 Task: Use Google Earth to explore the Sydney Tower Eye and its surroundings.
Action: Key pressed <Key.shift><Key.shift><Key.shift>Sydeny<Key.backspace><Key.backspace><Key.backspace>ney<Key.space><Key.shift>Tower<Key.space><Key.shift>Eye<Key.space>in<Key.space><Key.shift>Ausralia<Key.space>
Screenshot: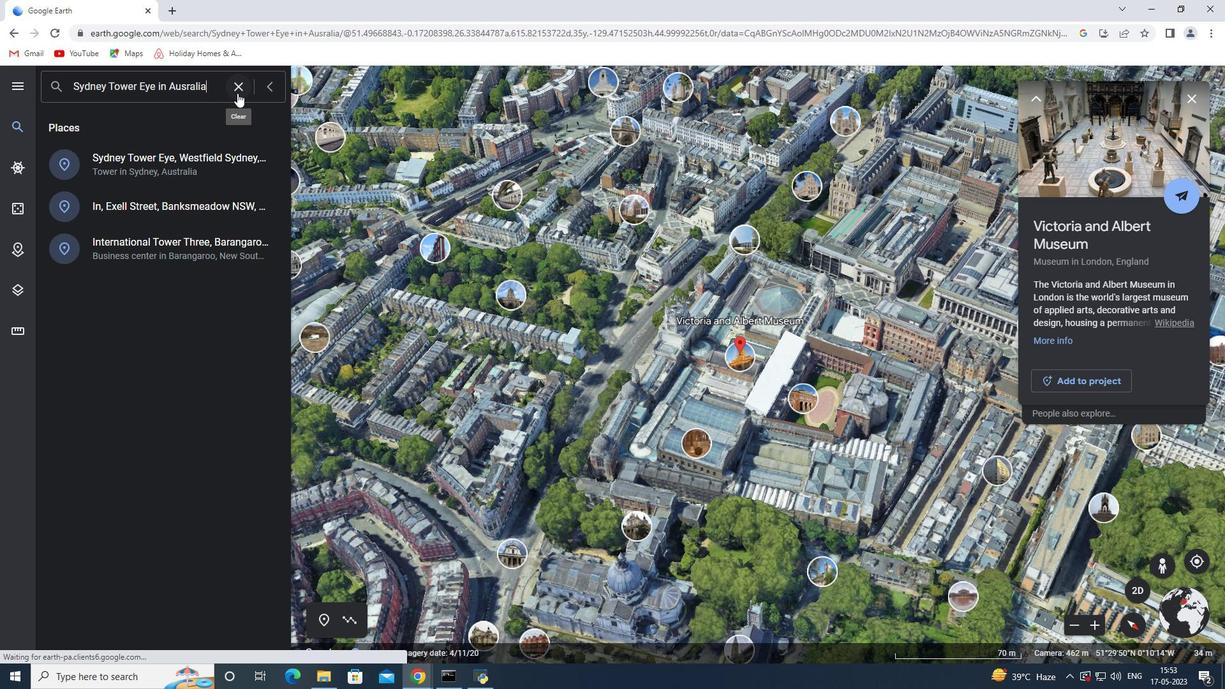 
Action: Mouse moved to (229, 162)
Screenshot: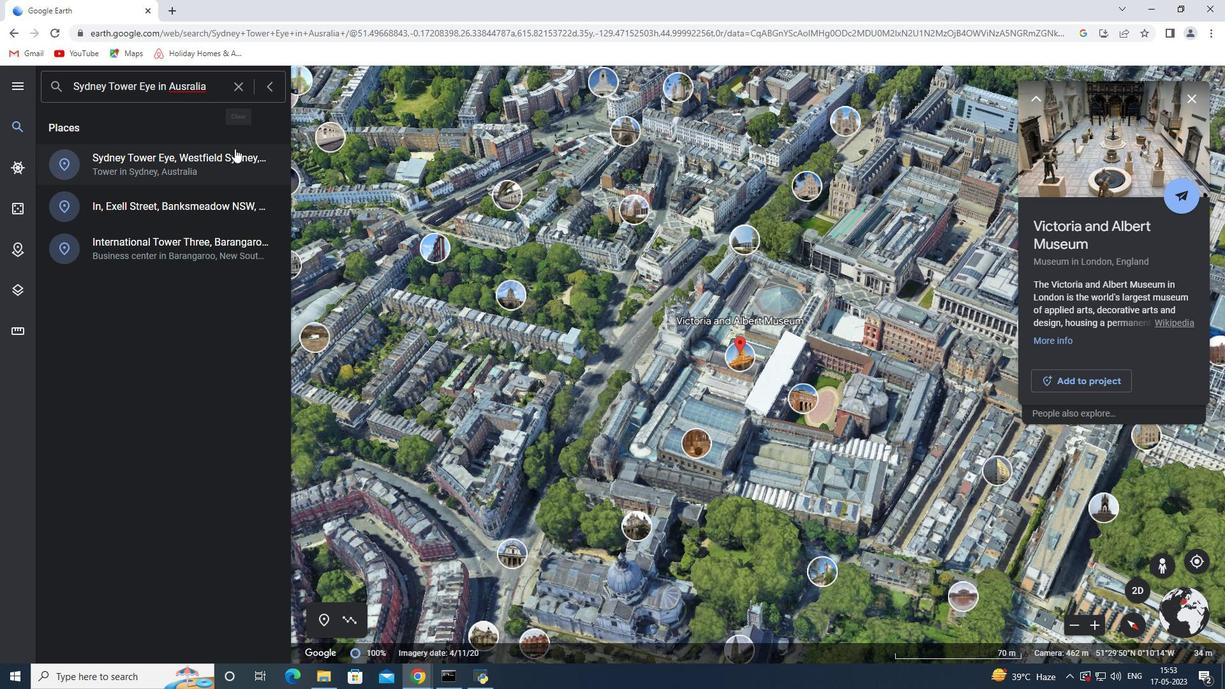 
Action: Mouse pressed left at (229, 162)
Screenshot: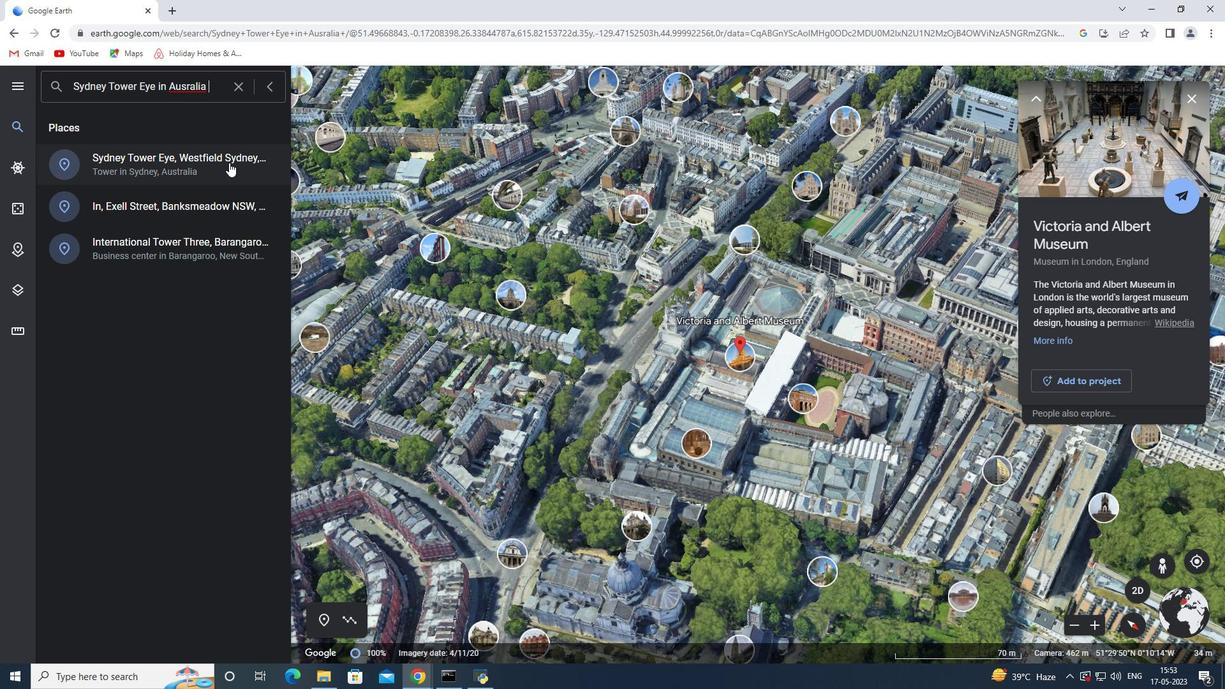 
Action: Mouse moved to (613, 282)
Screenshot: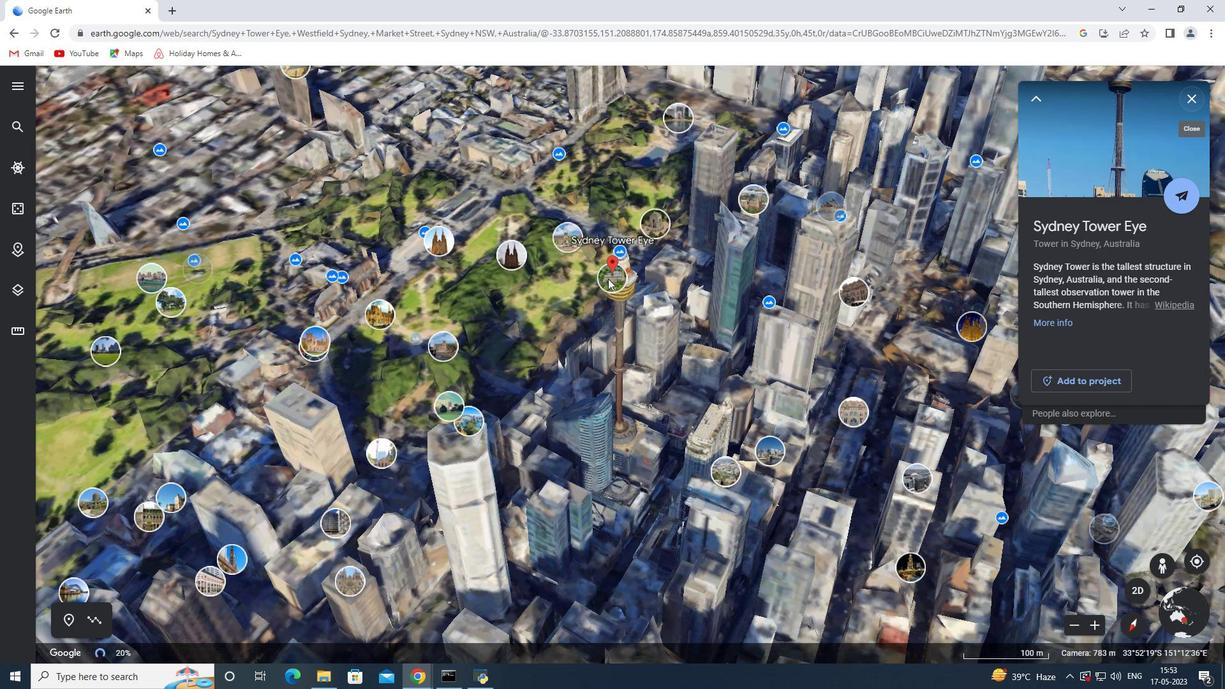 
Action: Mouse pressed left at (613, 282)
Screenshot: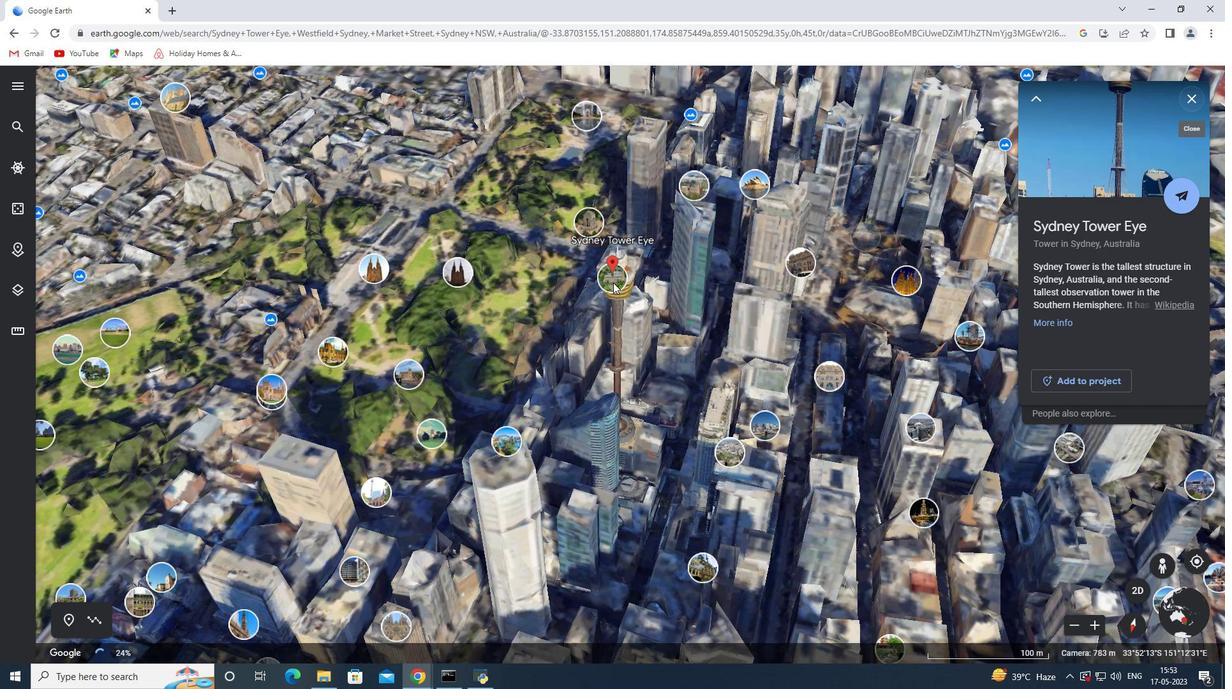 
Action: Mouse moved to (1183, 360)
Screenshot: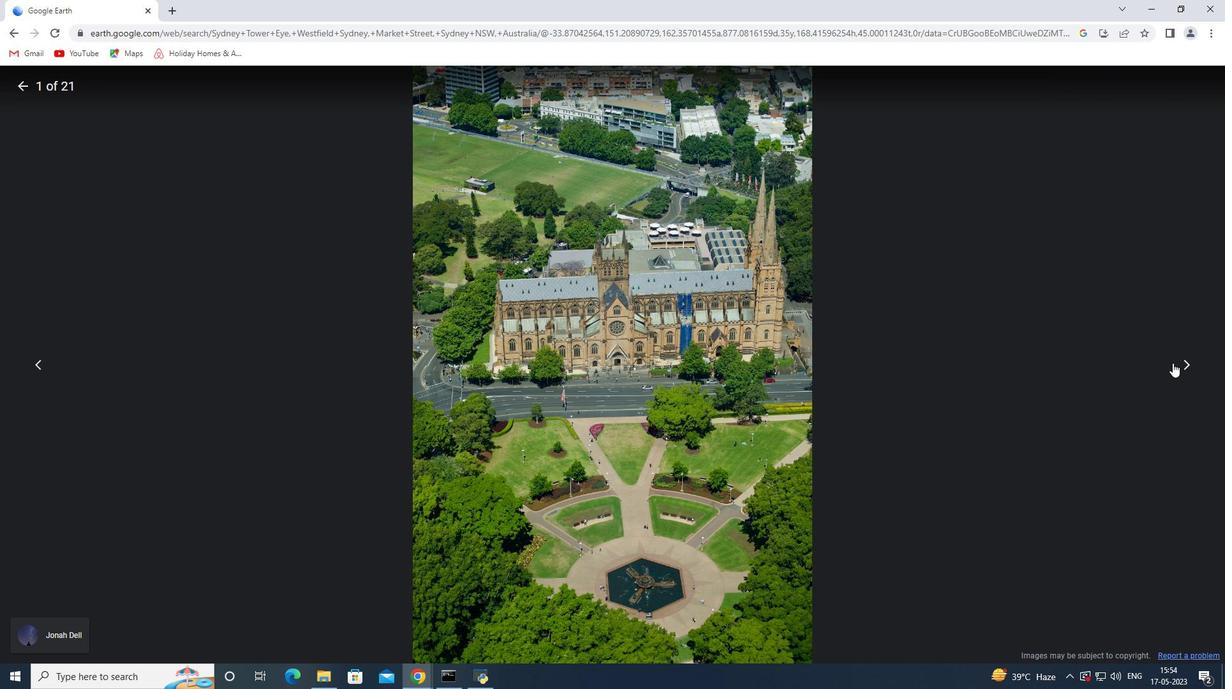 
Action: Mouse pressed left at (1183, 360)
Screenshot: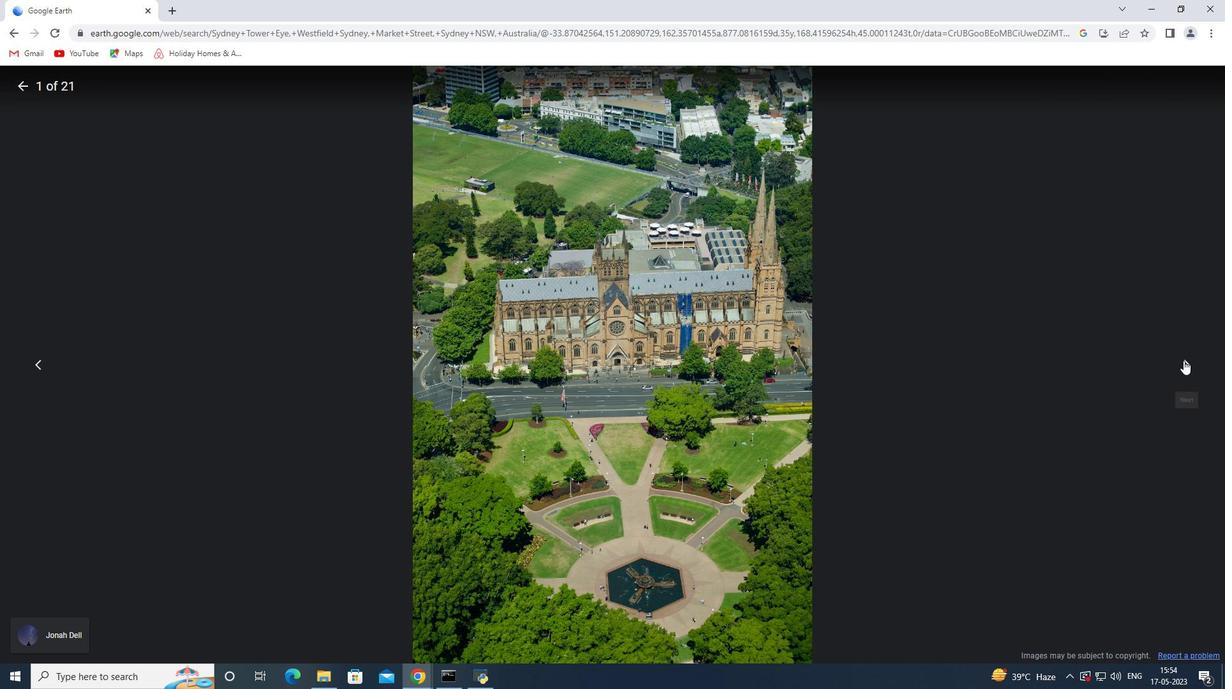 
Action: Mouse moved to (1180, 356)
Screenshot: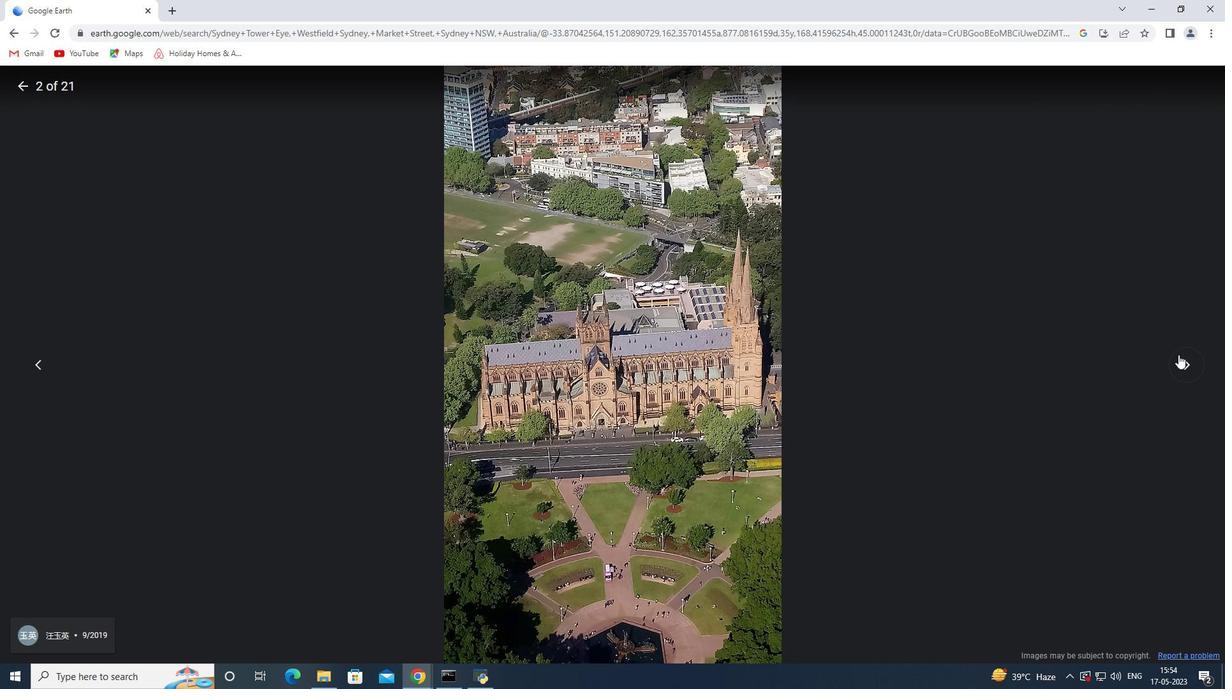 
Action: Mouse pressed left at (1180, 356)
Screenshot: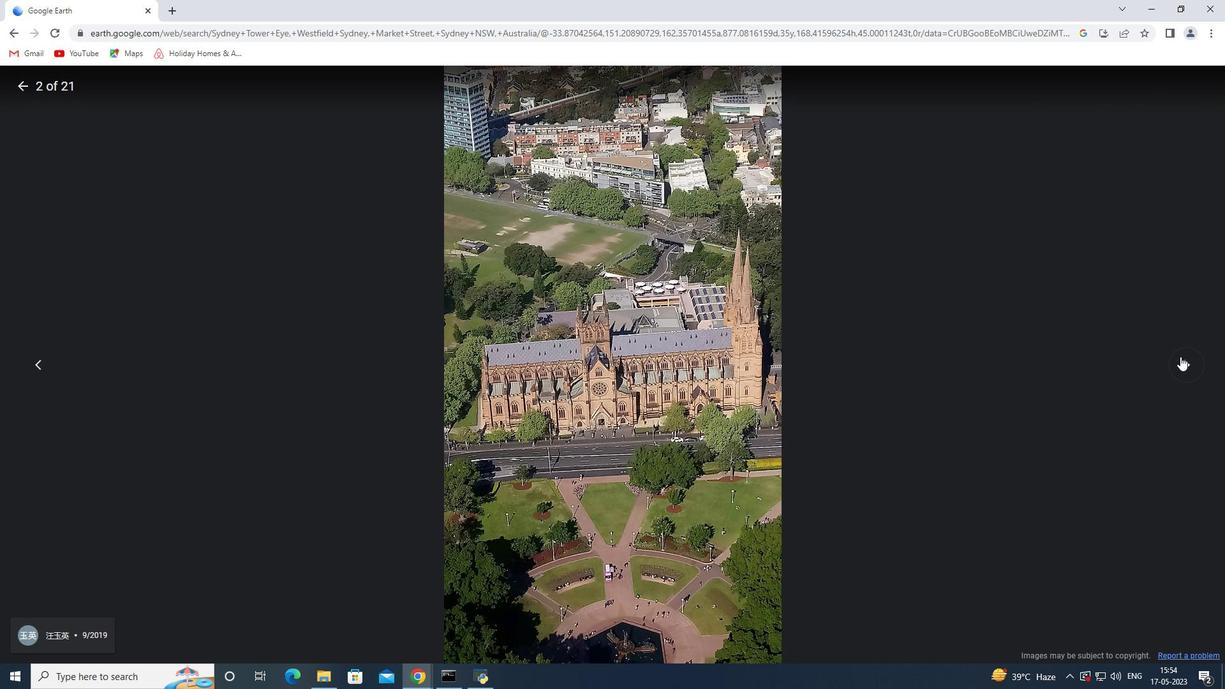 
Action: Mouse moved to (1195, 376)
Screenshot: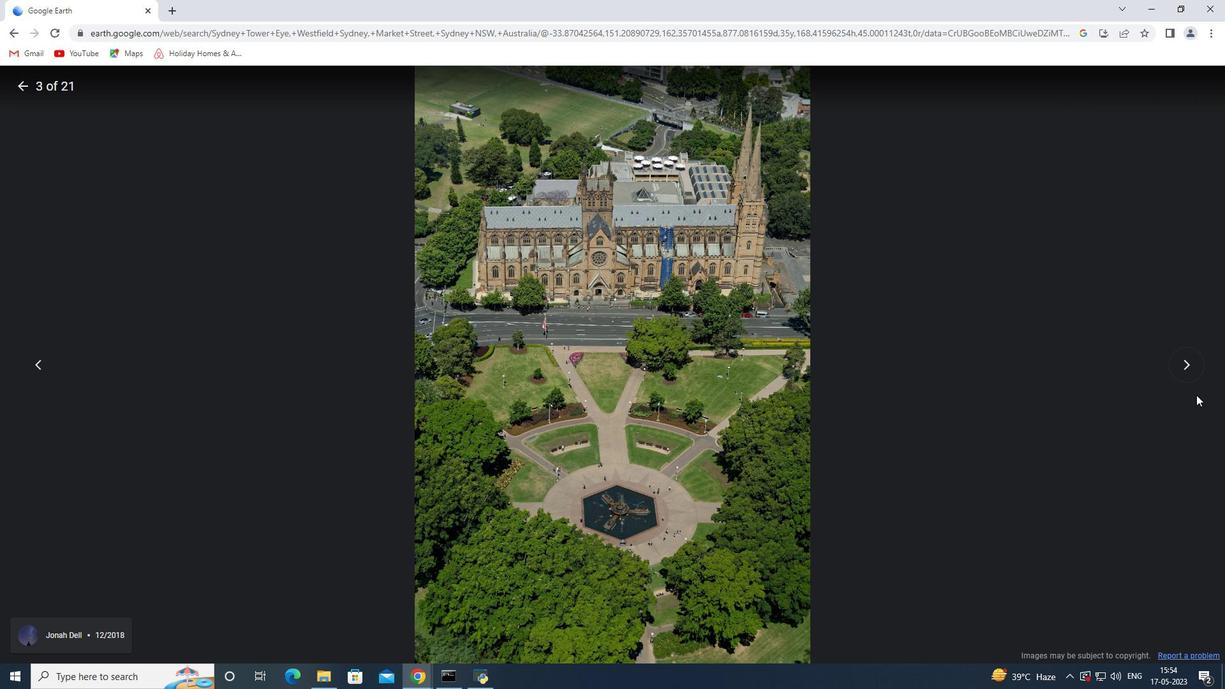 
Action: Mouse pressed left at (1195, 376)
Screenshot: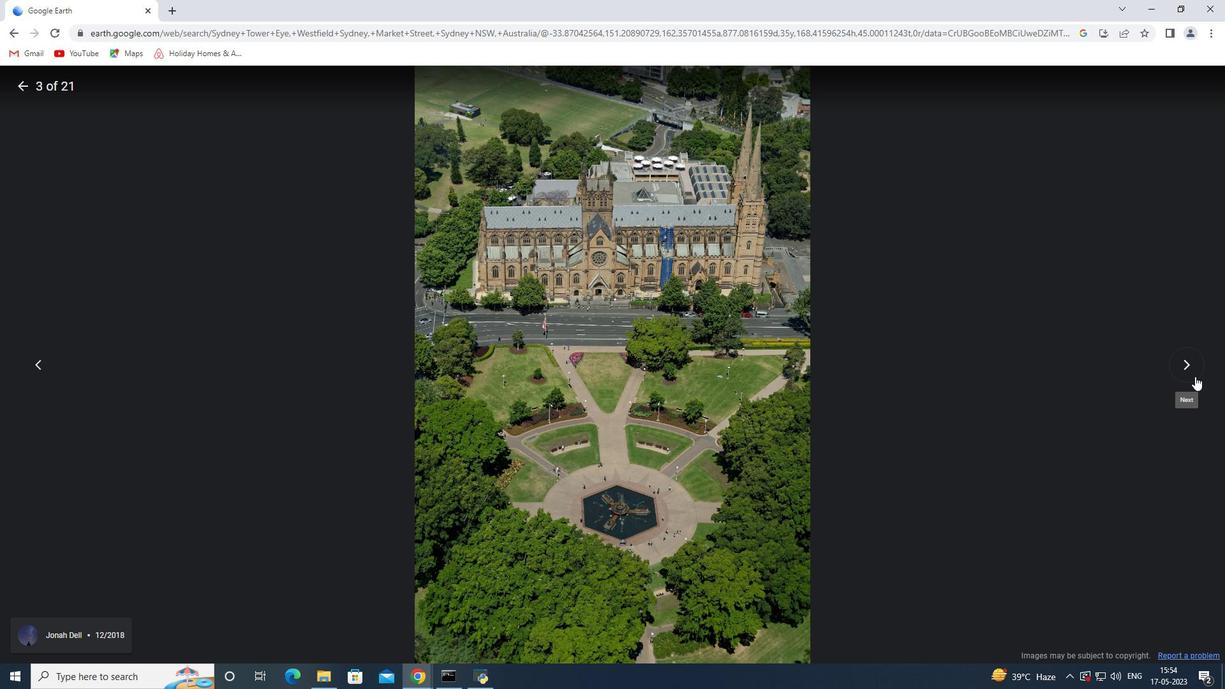 
Action: Mouse moved to (1190, 358)
Screenshot: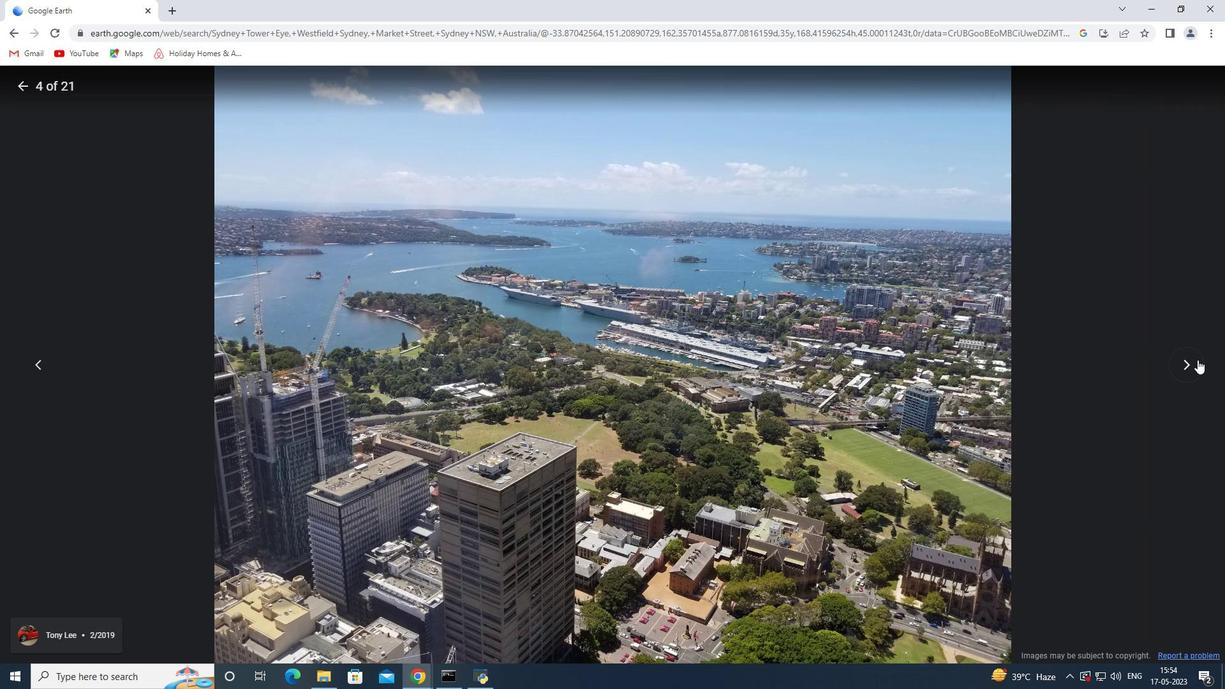 
Action: Mouse pressed left at (1190, 358)
Screenshot: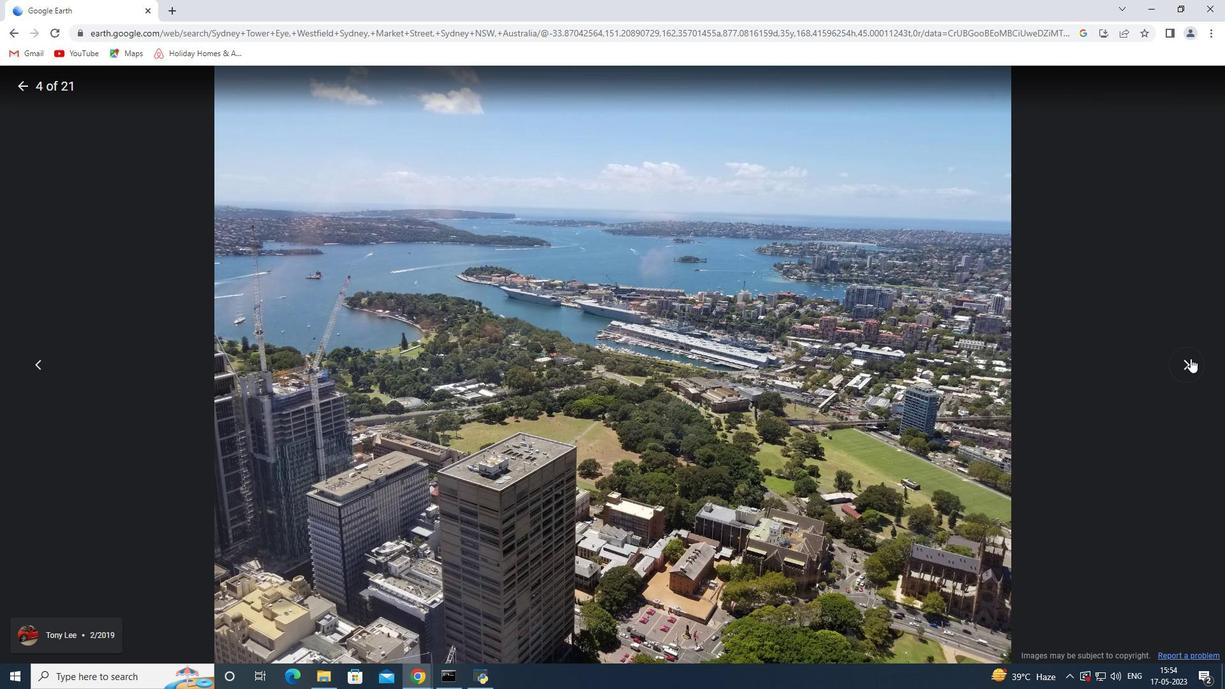
Action: Mouse moved to (1193, 365)
Screenshot: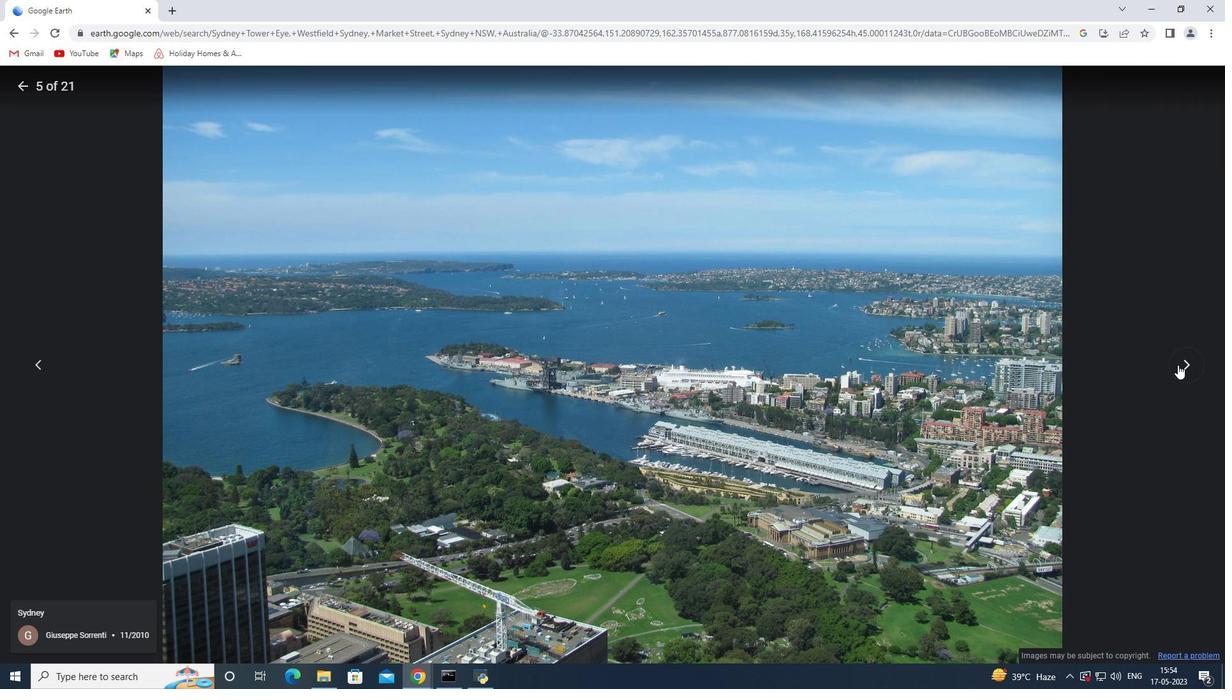 
Action: Mouse pressed left at (1193, 365)
Screenshot: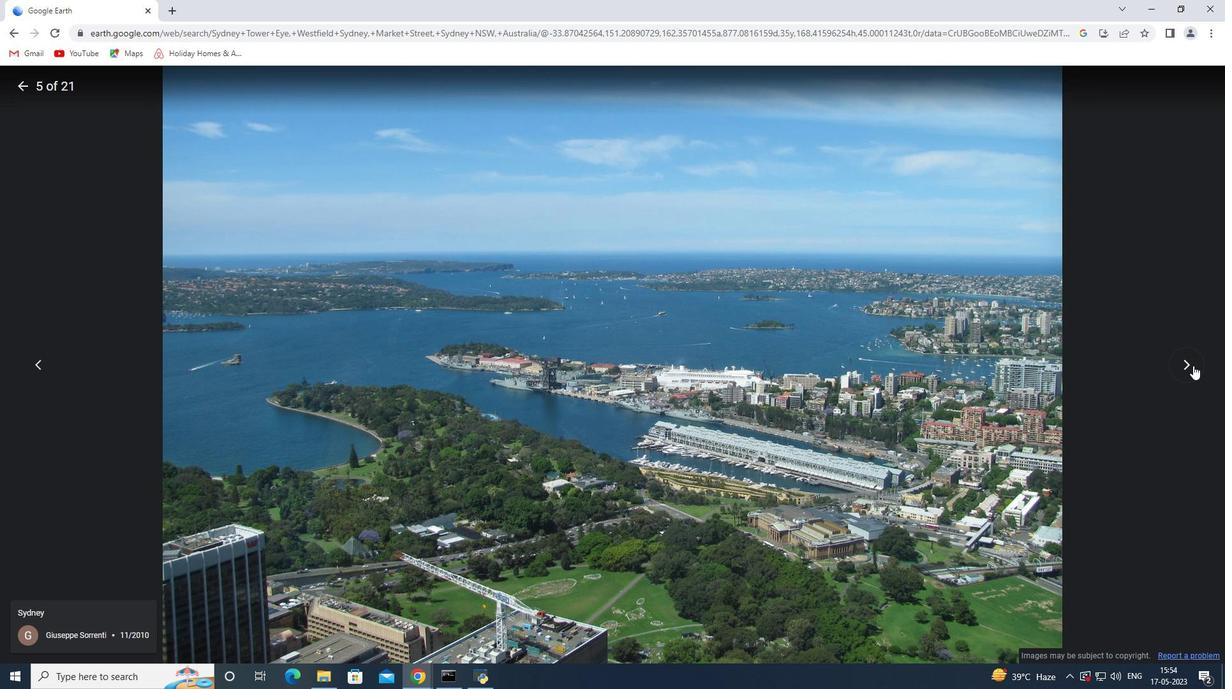 
Action: Mouse moved to (1188, 363)
Screenshot: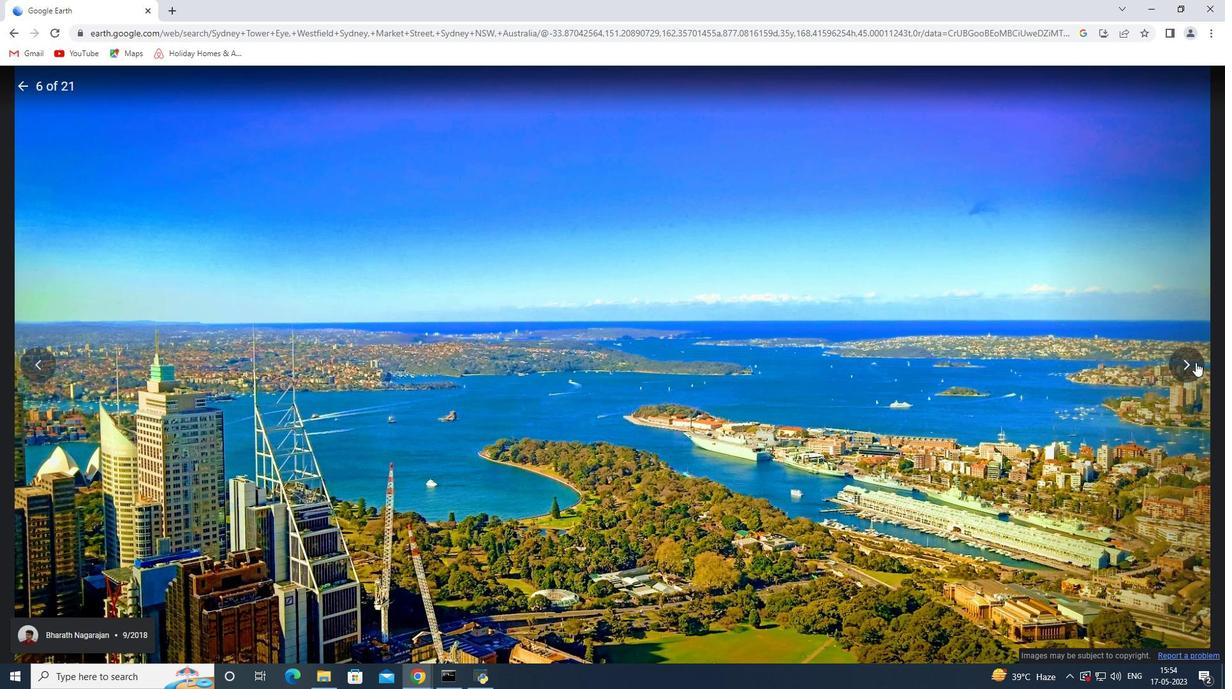 
Action: Mouse pressed left at (1188, 363)
Screenshot: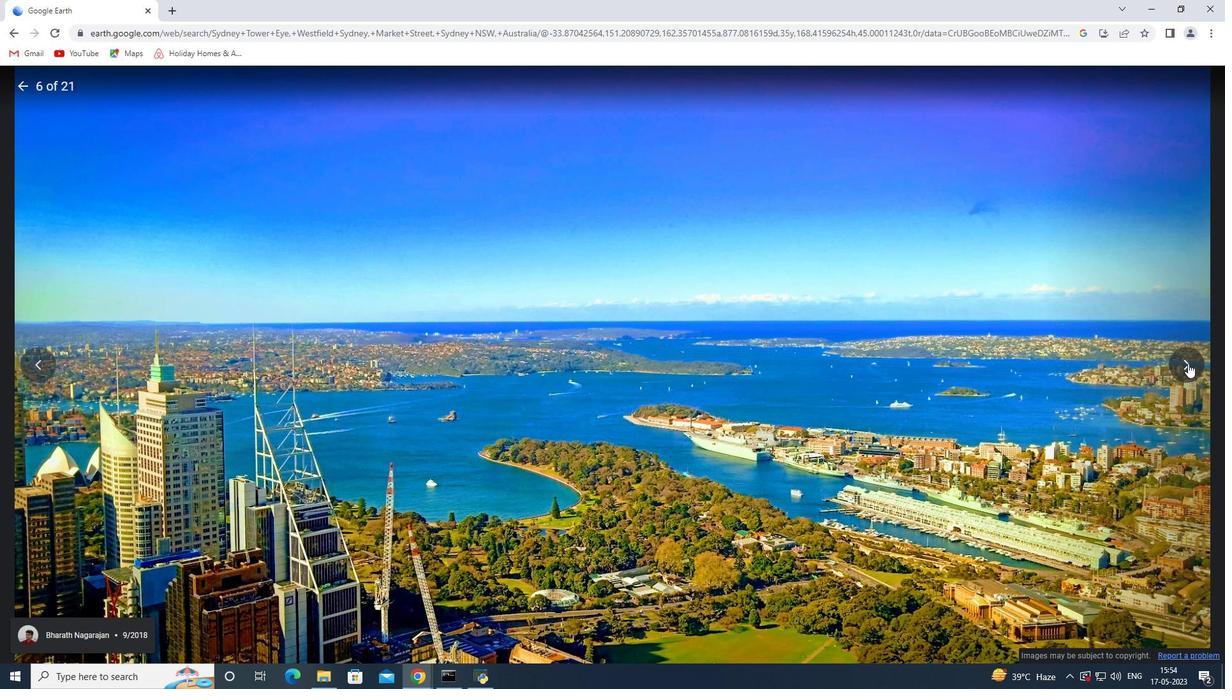 
Action: Mouse moved to (1187, 366)
Screenshot: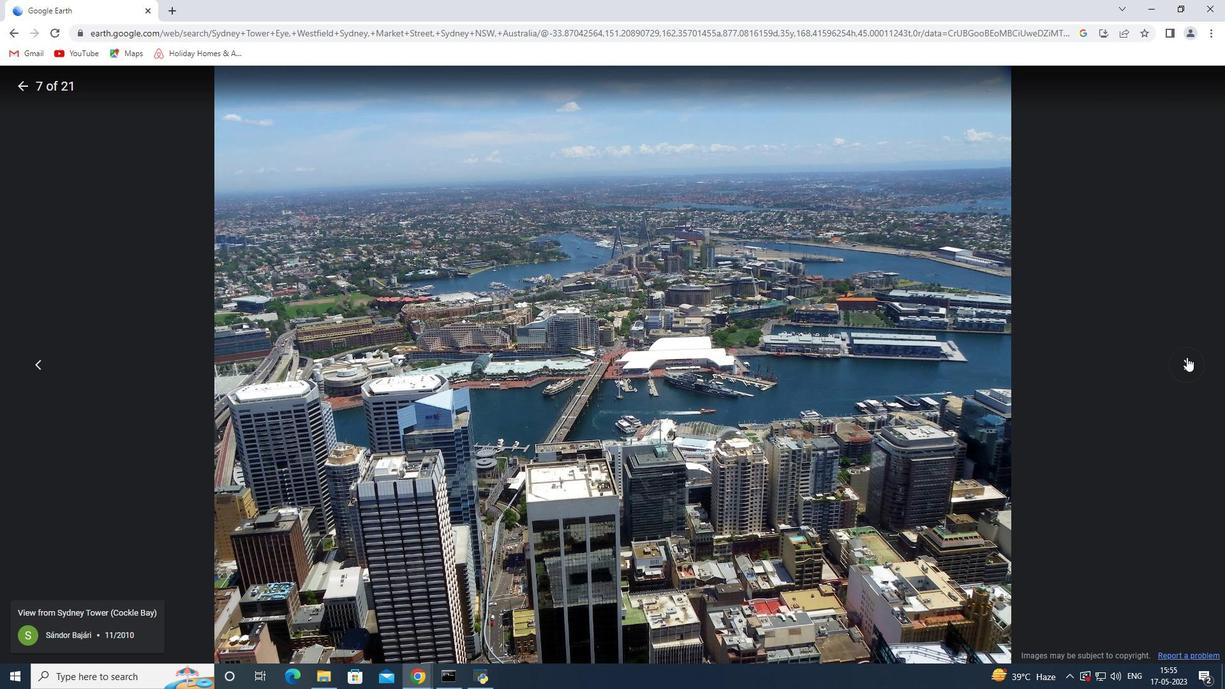 
Action: Mouse pressed left at (1187, 366)
Screenshot: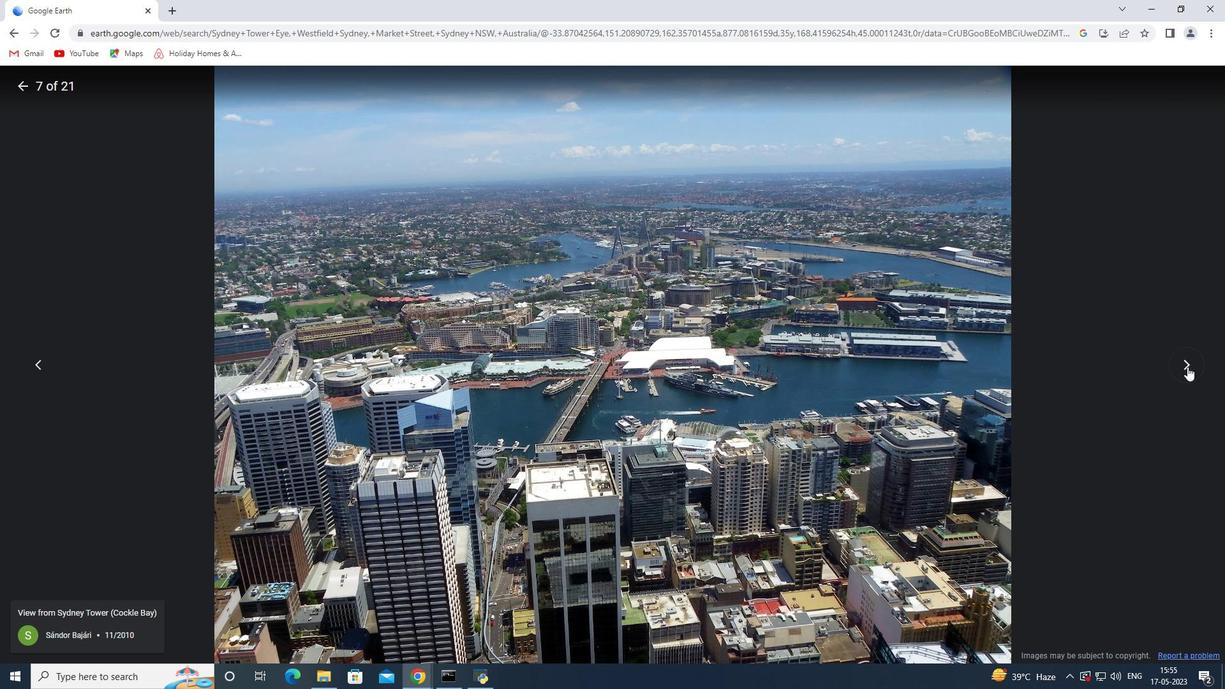 
Action: Mouse moved to (1182, 370)
Screenshot: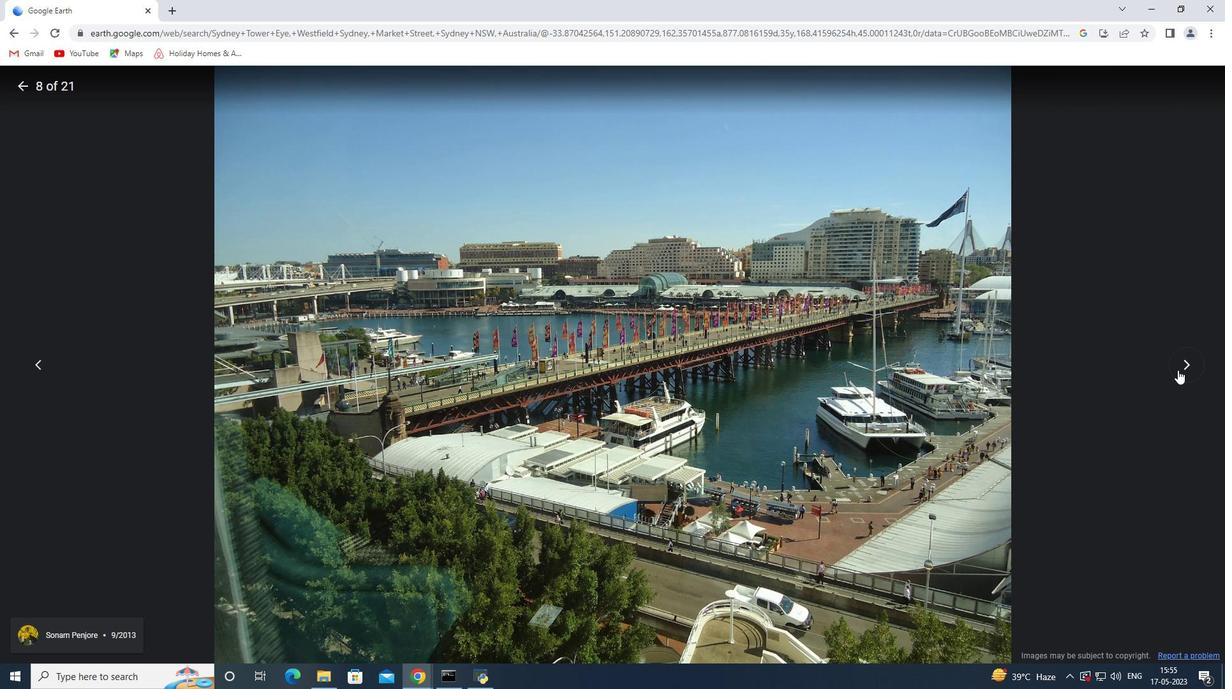 
Action: Mouse pressed left at (1182, 370)
Screenshot: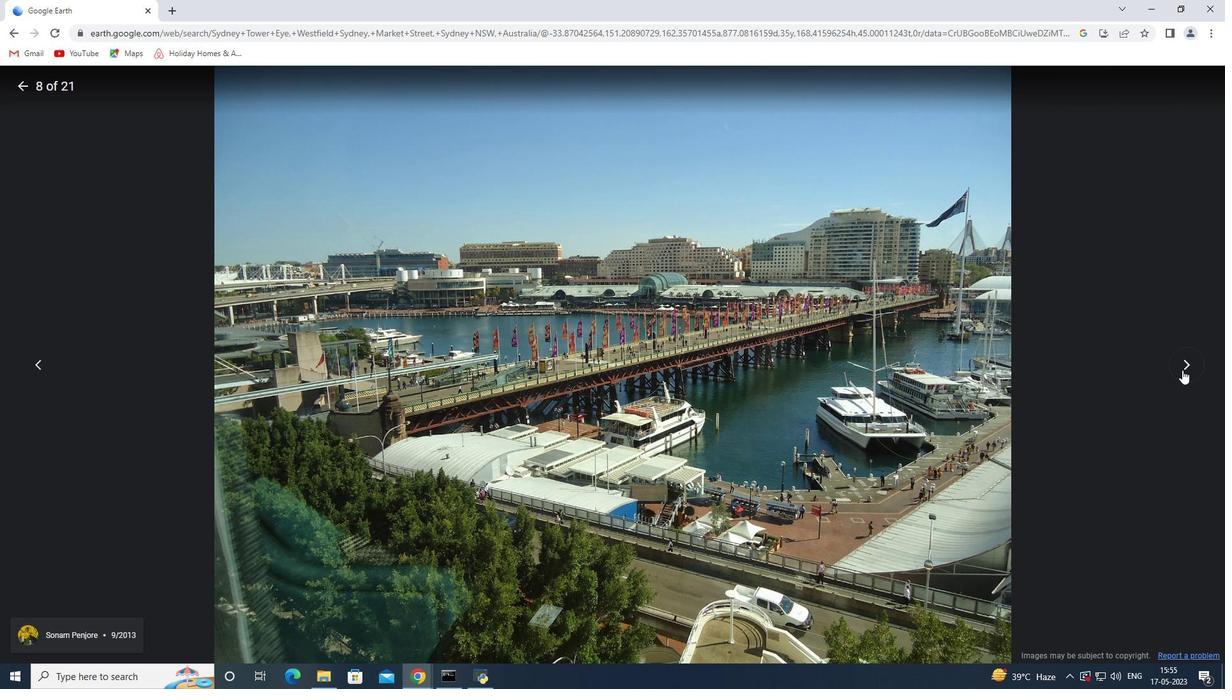 
Action: Mouse moved to (1187, 359)
Screenshot: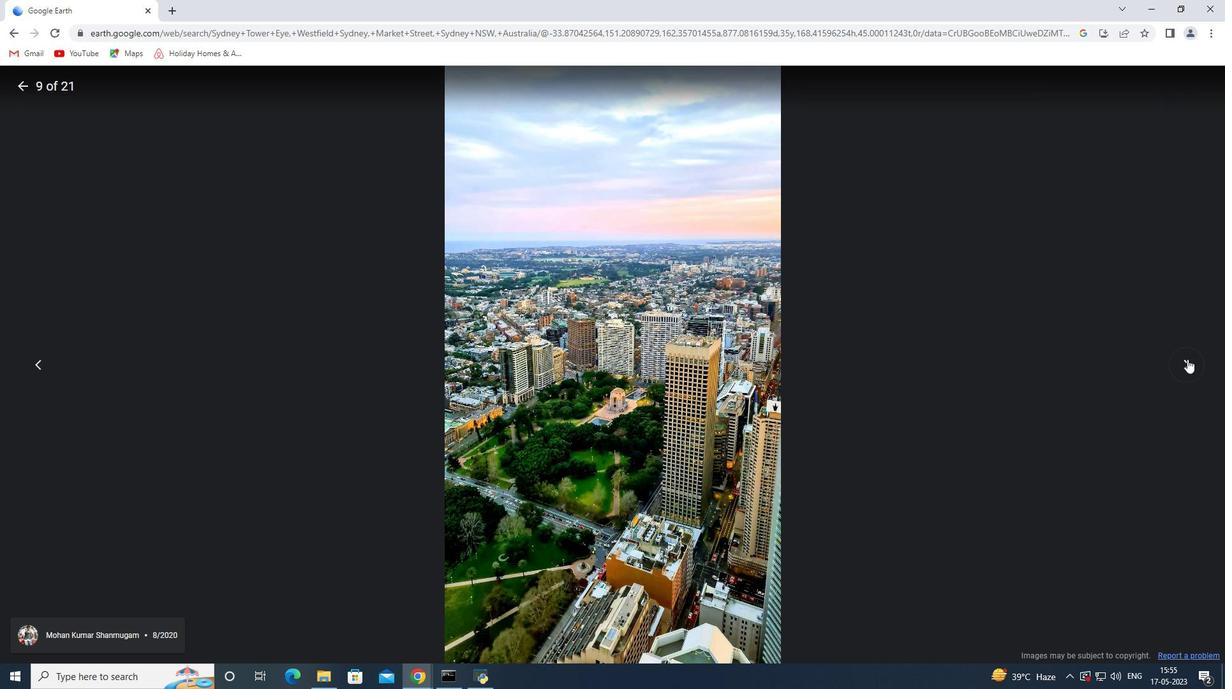 
Action: Key pressed <Key.right><Key.right><Key.right><Key.right><Key.right><Key.right><Key.right><Key.right><Key.right><Key.right><Key.right><Key.right><Key.right><Key.right>
Screenshot: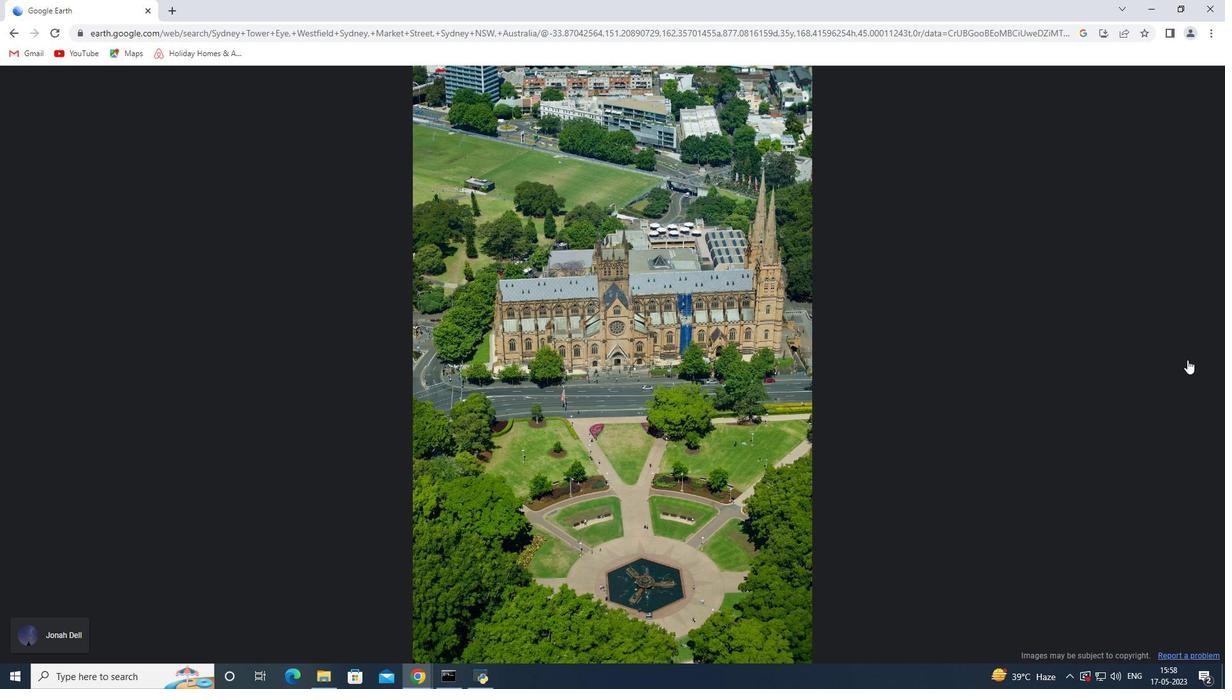 
Action: Mouse moved to (24, 83)
Screenshot: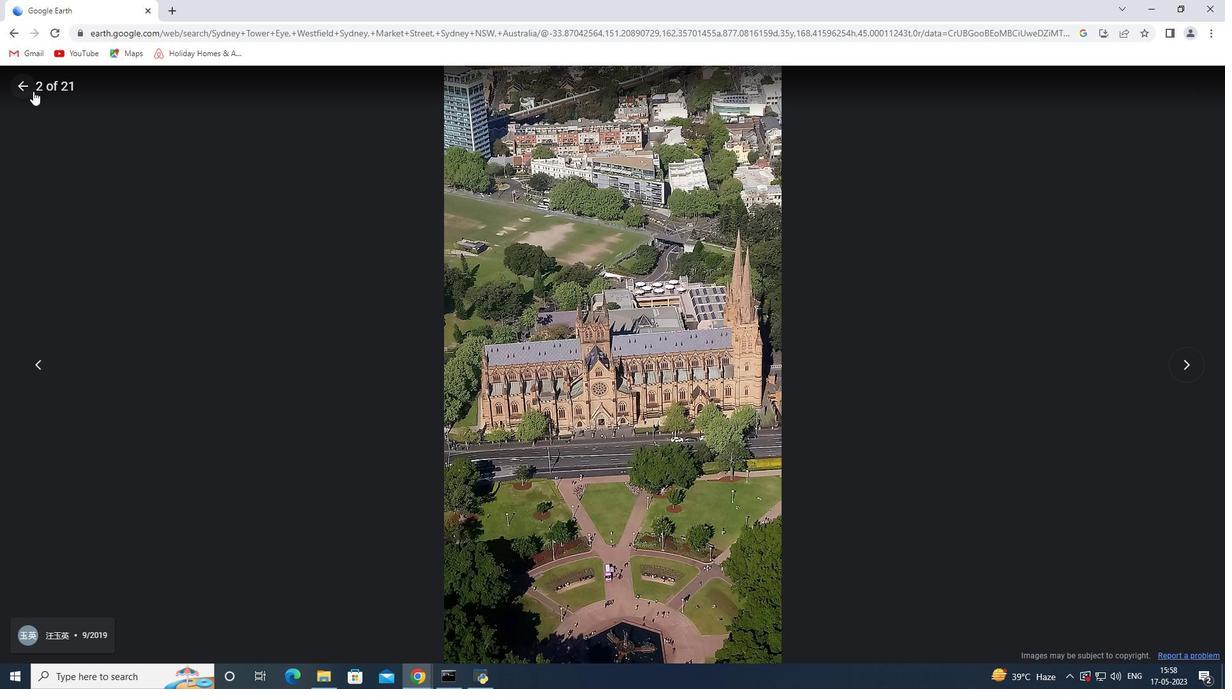 
Action: Mouse pressed left at (24, 83)
Screenshot: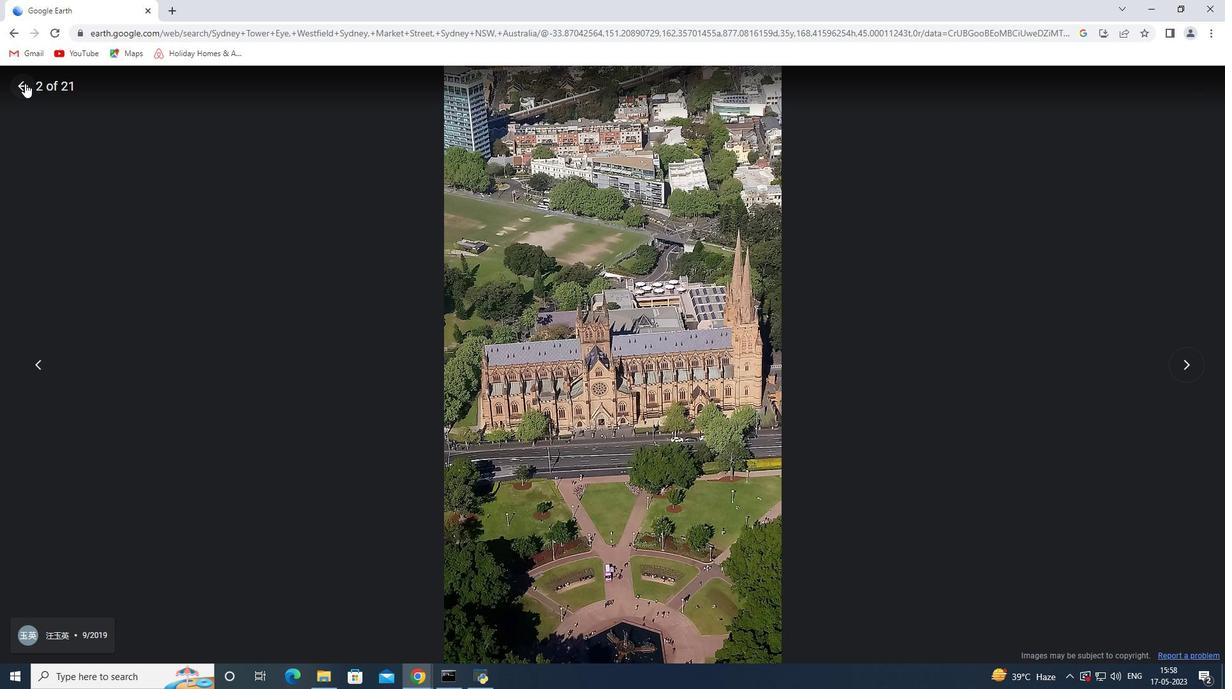 
Action: Mouse moved to (572, 384)
Screenshot: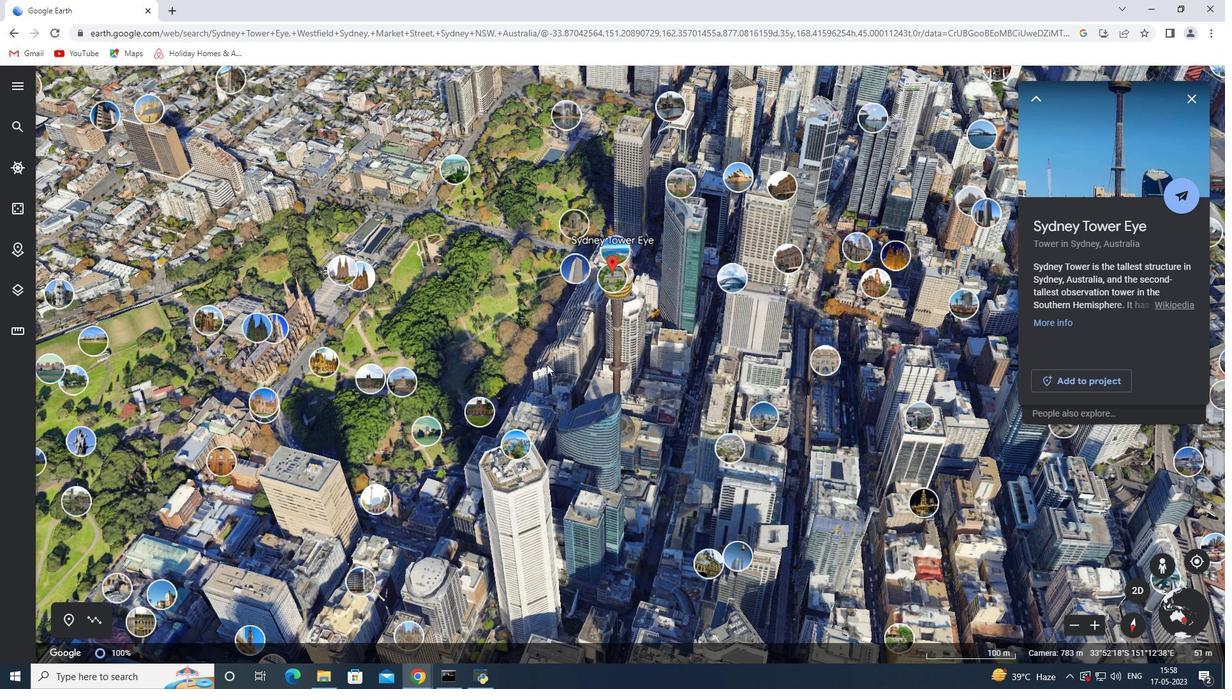
Action: Mouse scrolled (572, 383) with delta (0, 0)
Screenshot: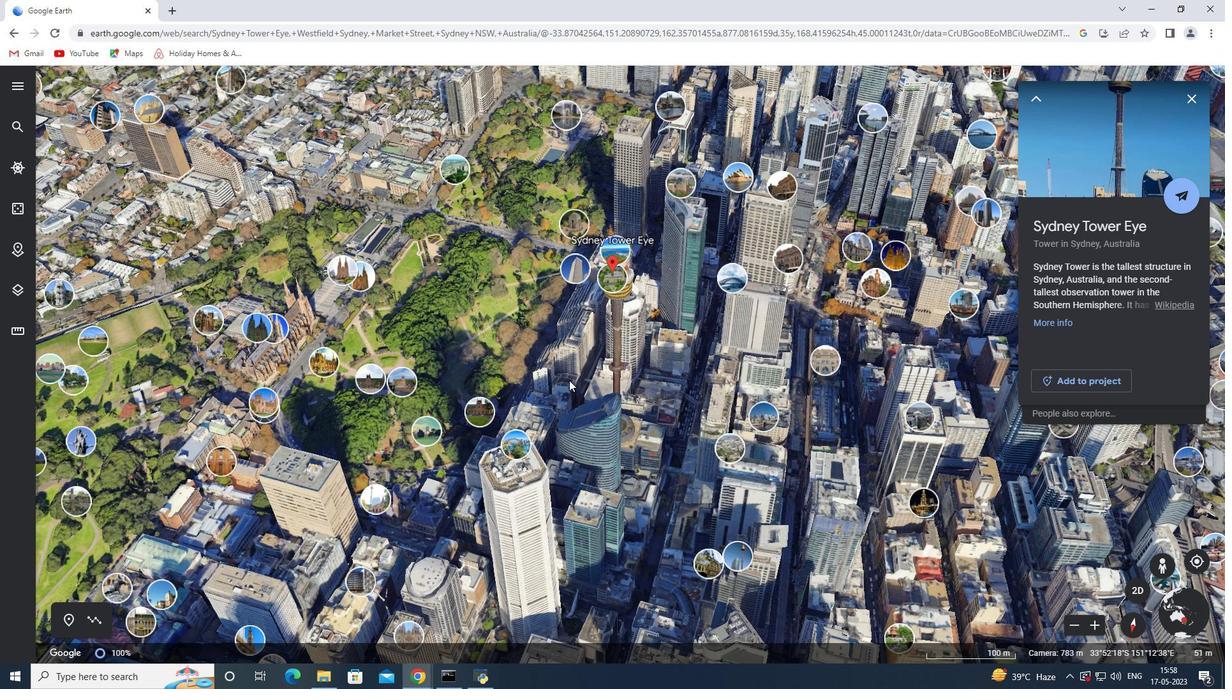 
Action: Mouse moved to (661, 444)
Screenshot: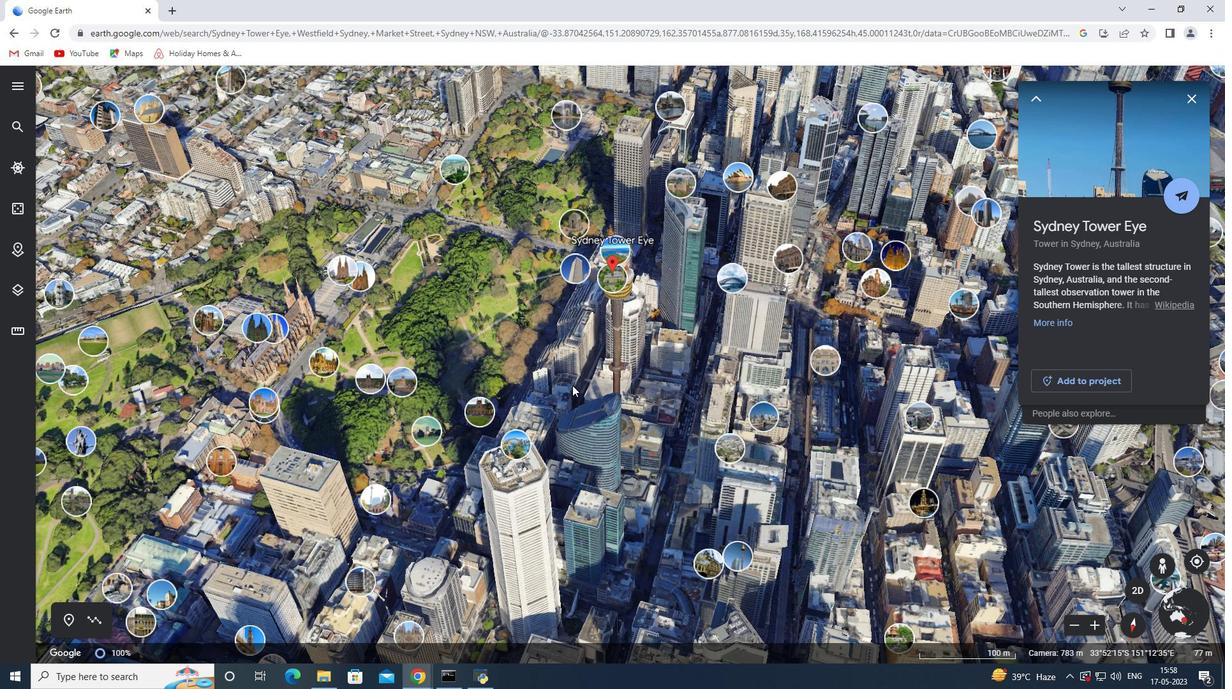 
Action: Mouse scrolled (661, 444) with delta (0, 0)
Screenshot: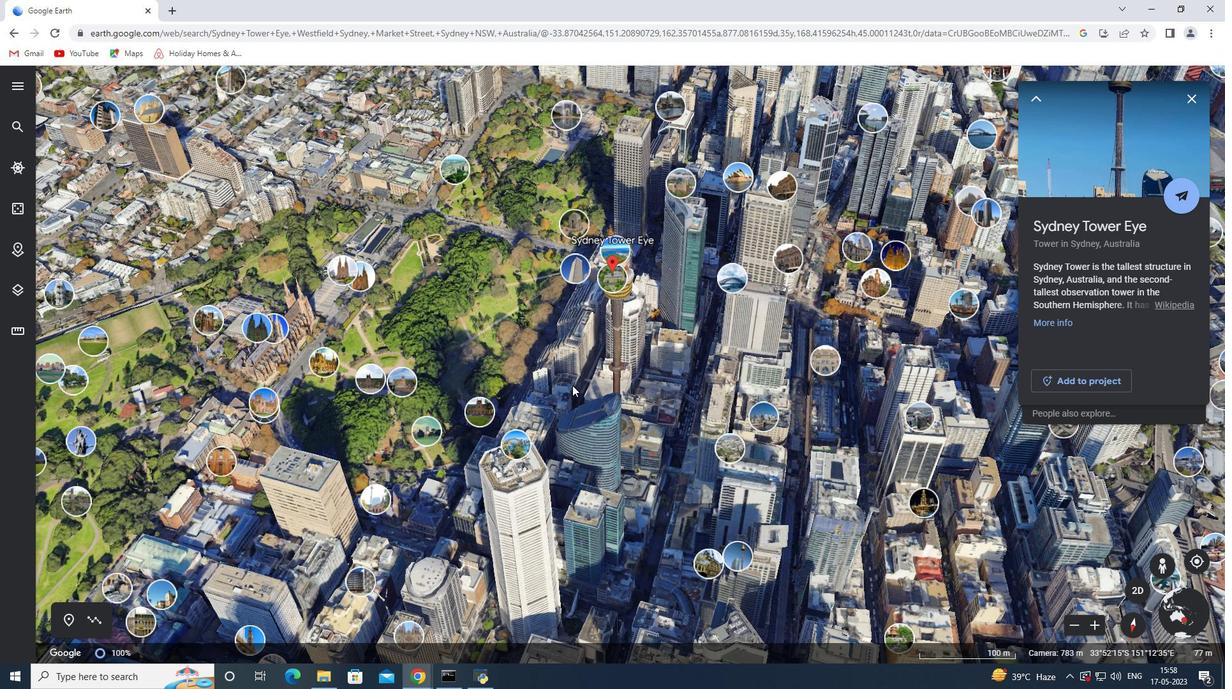 
Action: Mouse moved to (1066, 152)
Screenshot: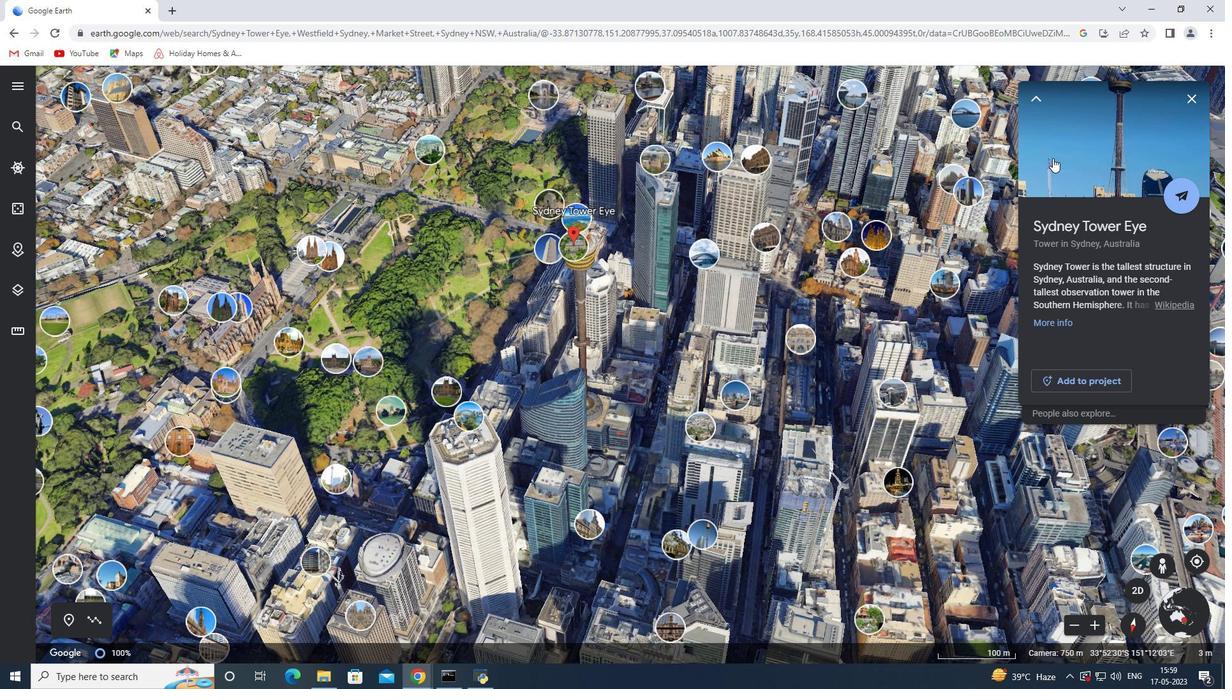 
Action: Mouse pressed left at (1066, 152)
Screenshot: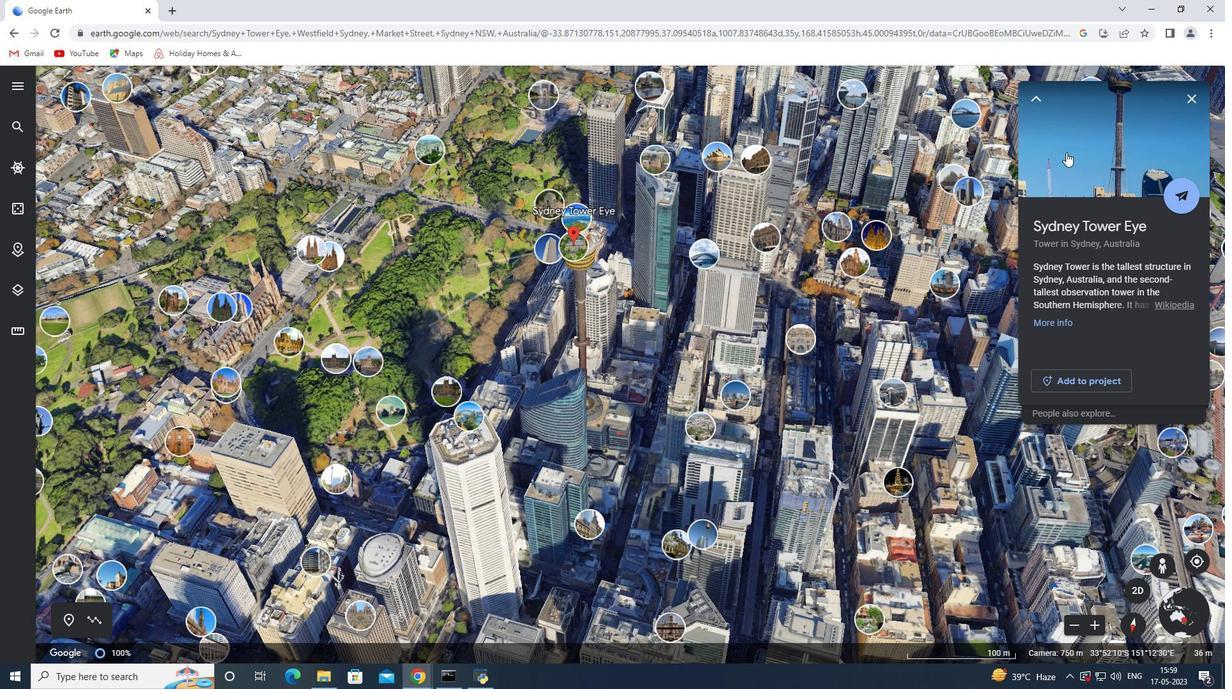 
Action: Mouse moved to (1149, 319)
Screenshot: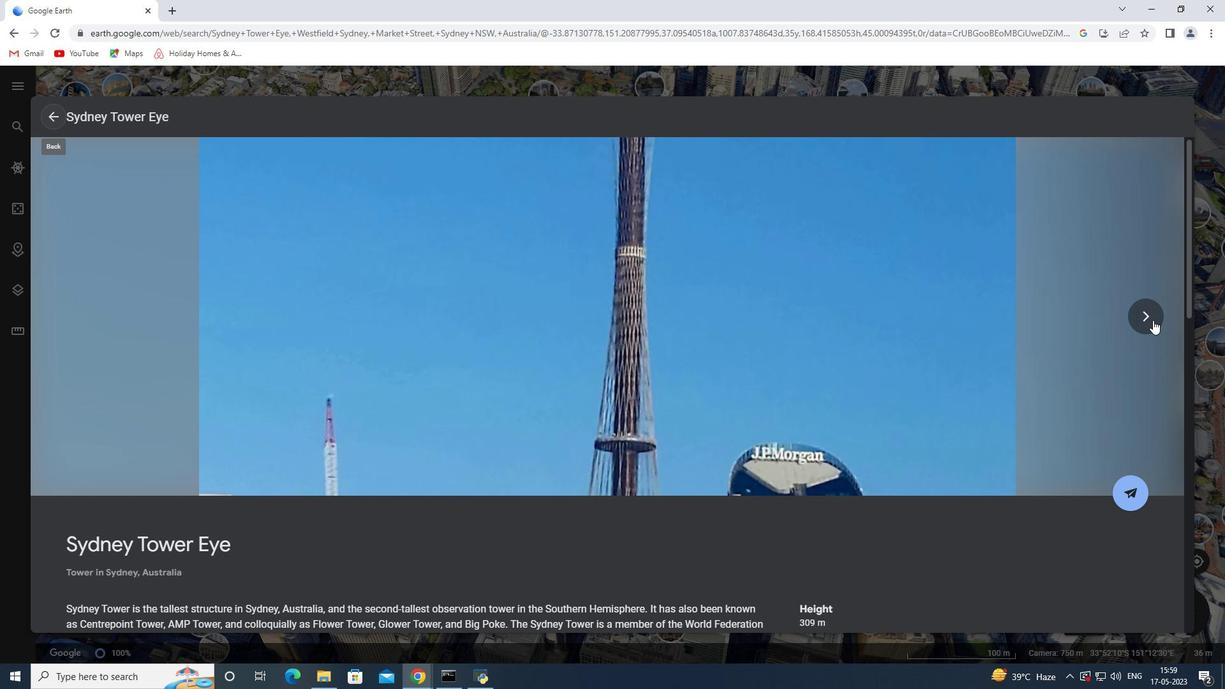 
Action: Mouse pressed left at (1149, 319)
Screenshot: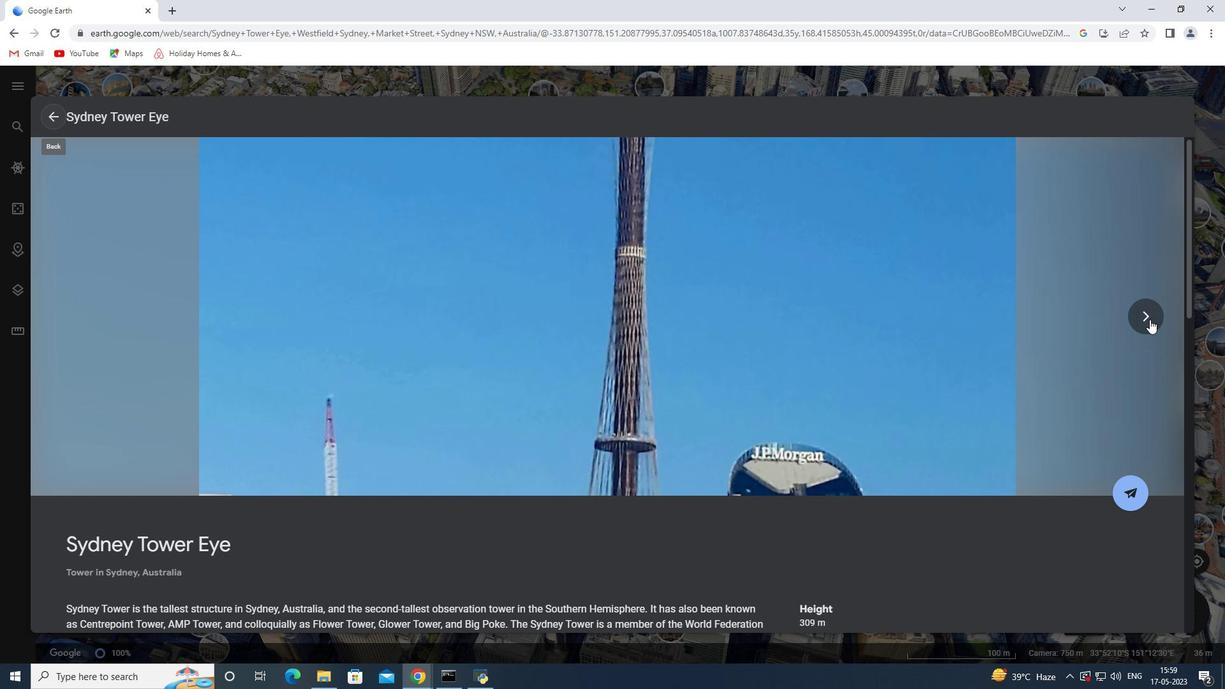 
Action: Mouse pressed left at (1149, 319)
Screenshot: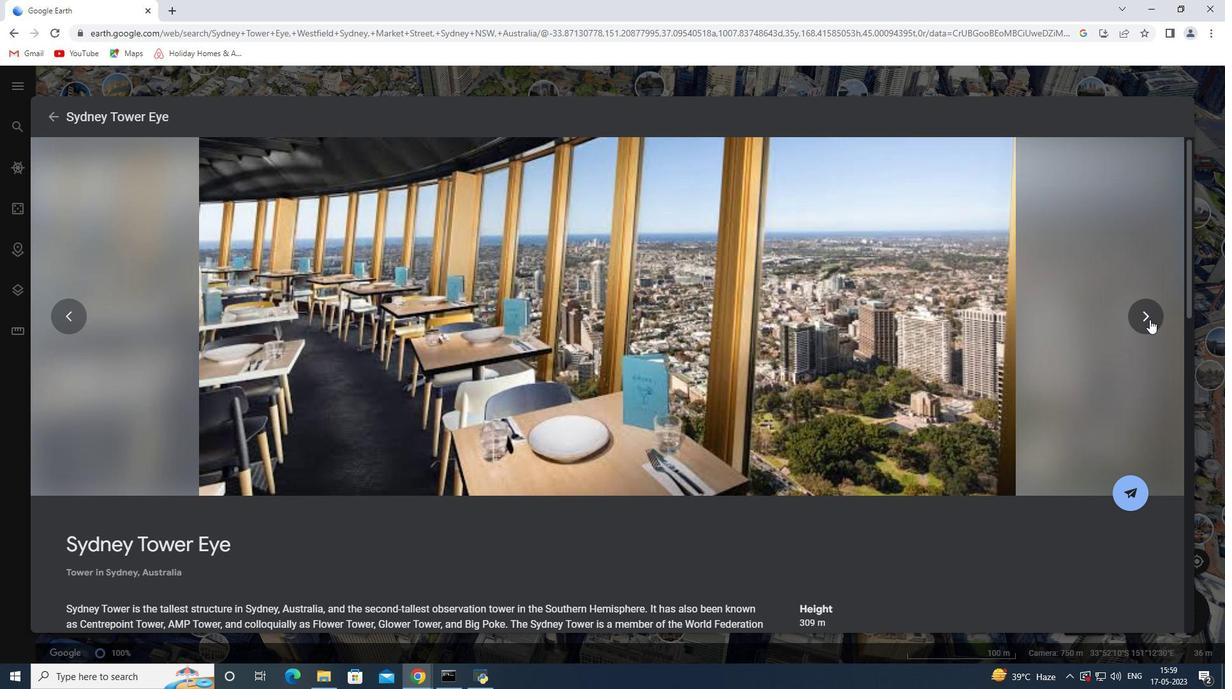 
Action: Mouse pressed left at (1149, 319)
Screenshot: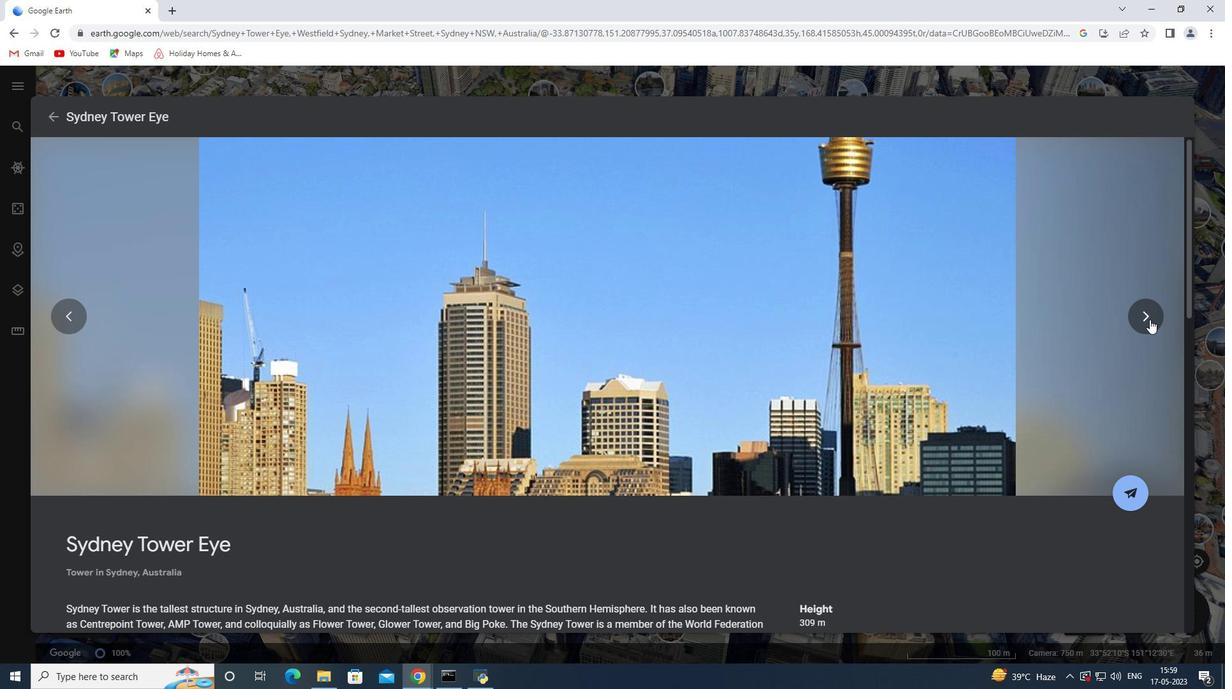 
Action: Mouse moved to (829, 373)
Screenshot: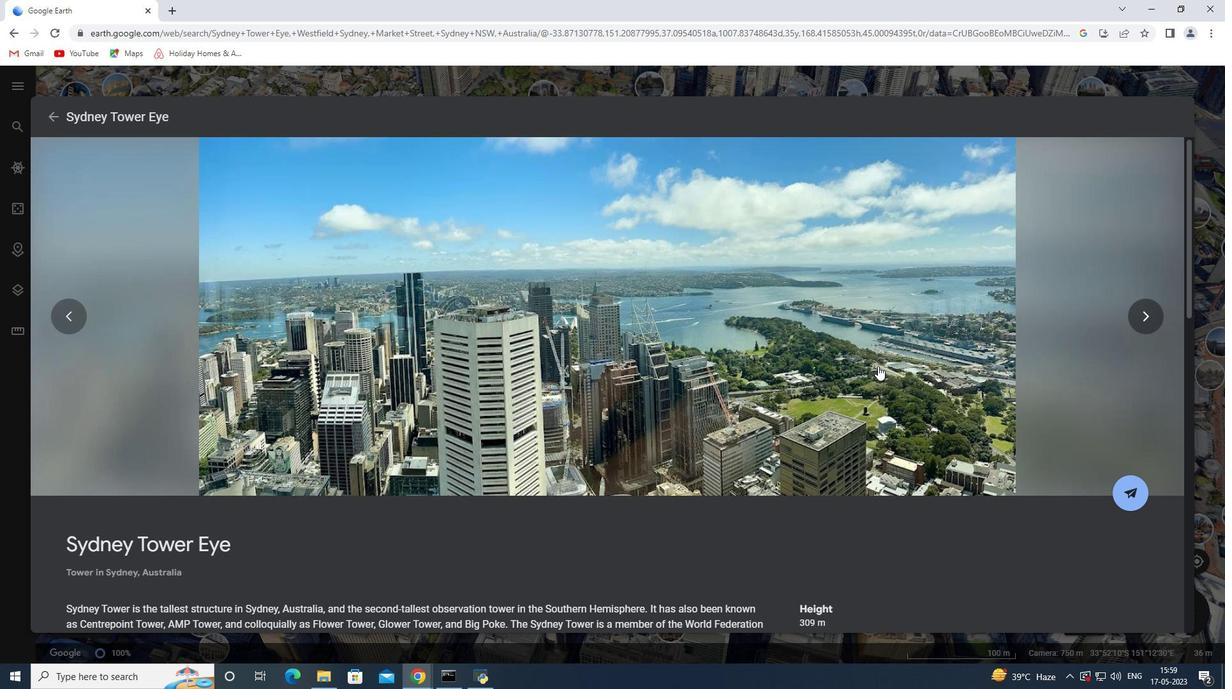 
Action: Mouse pressed left at (829, 373)
Screenshot: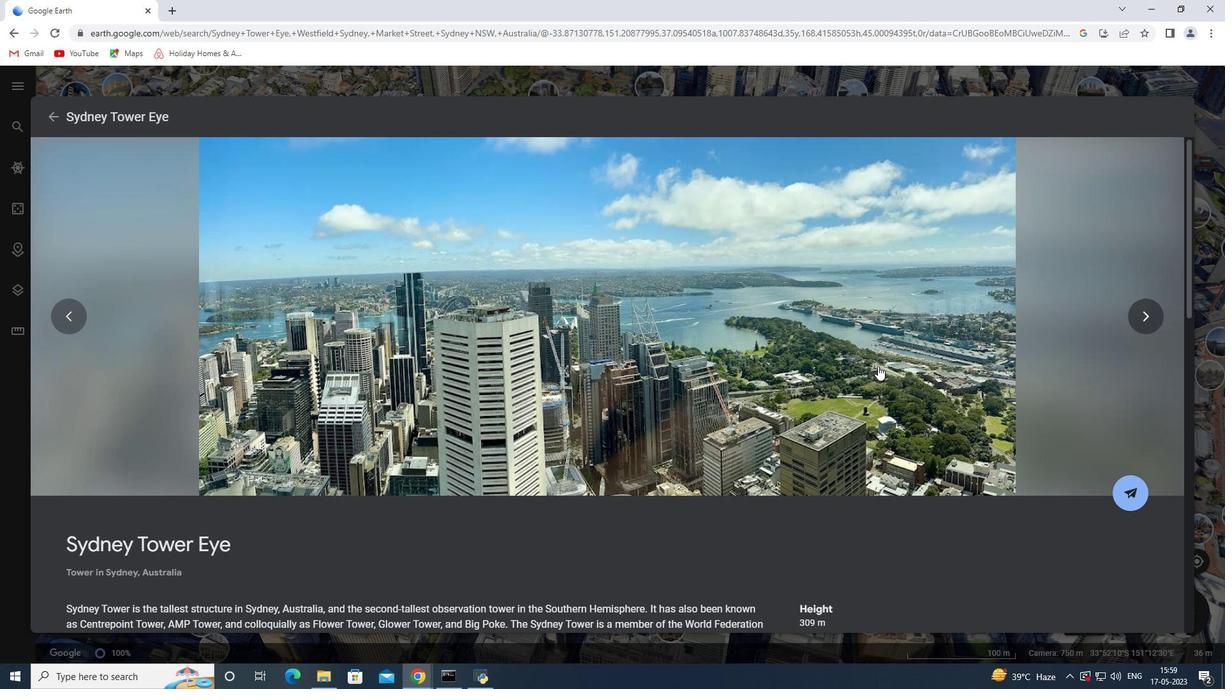 
Action: Mouse moved to (1197, 369)
Screenshot: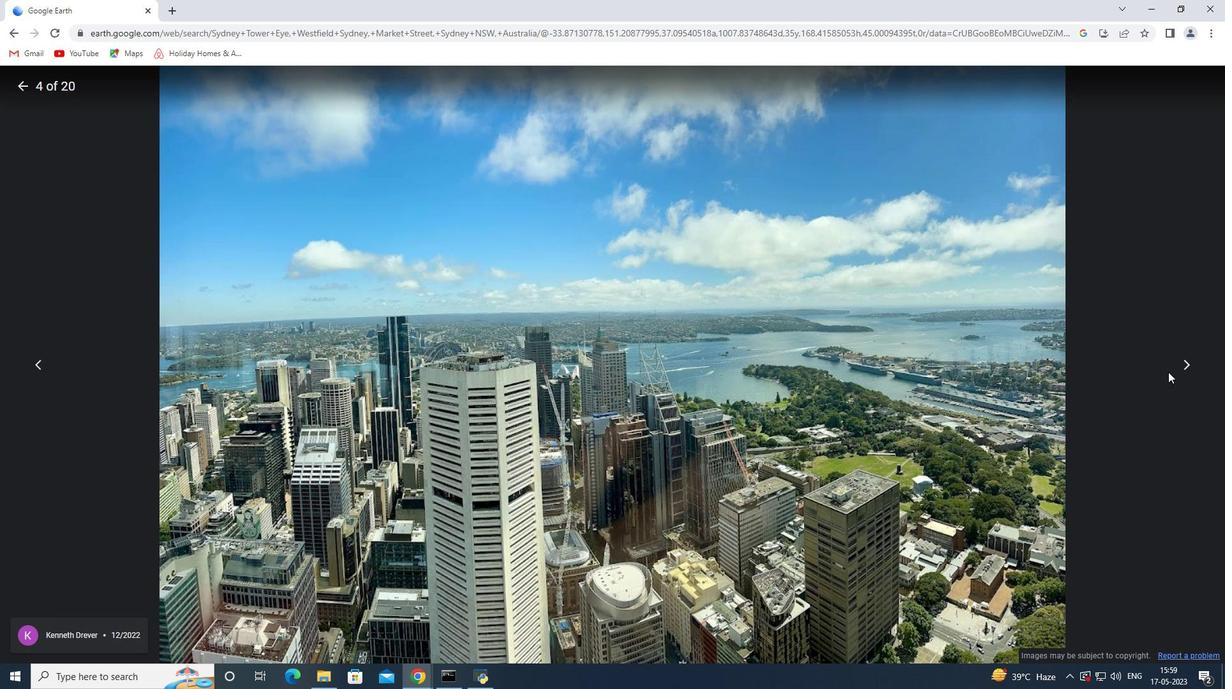 
Action: Key pressed <Key.right><Key.right><Key.right><Key.right><Key.right><Key.right><Key.right><Key.right>
Screenshot: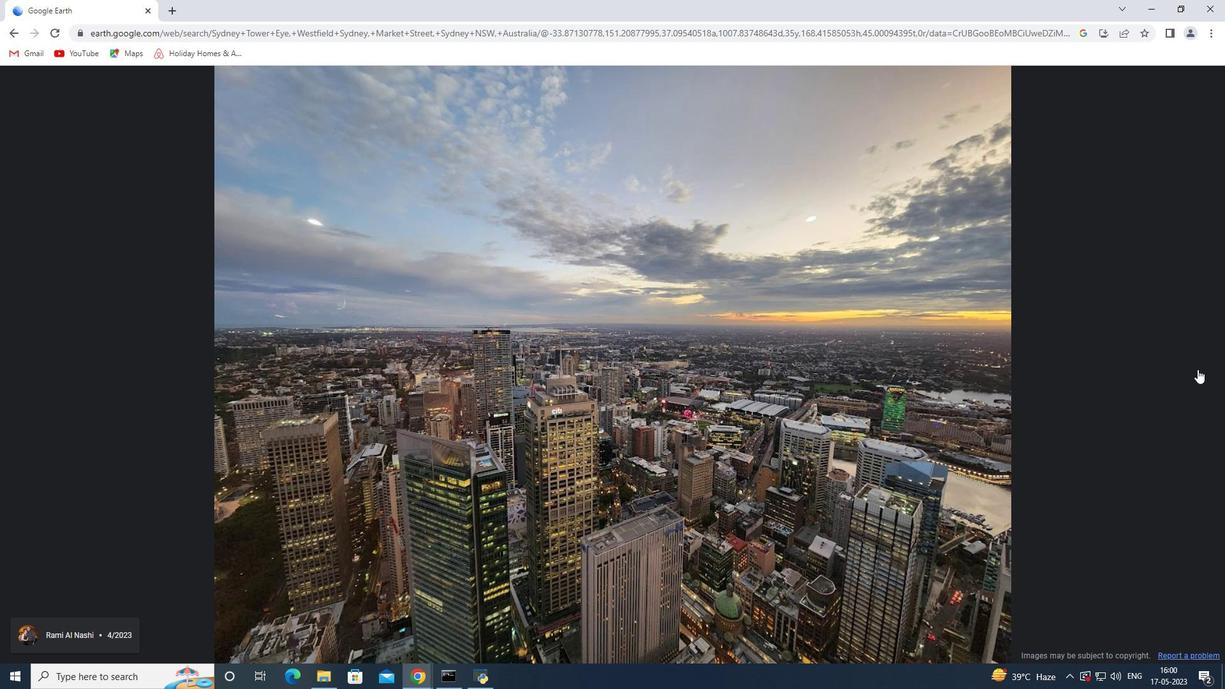 
Action: Mouse moved to (906, 349)
Screenshot: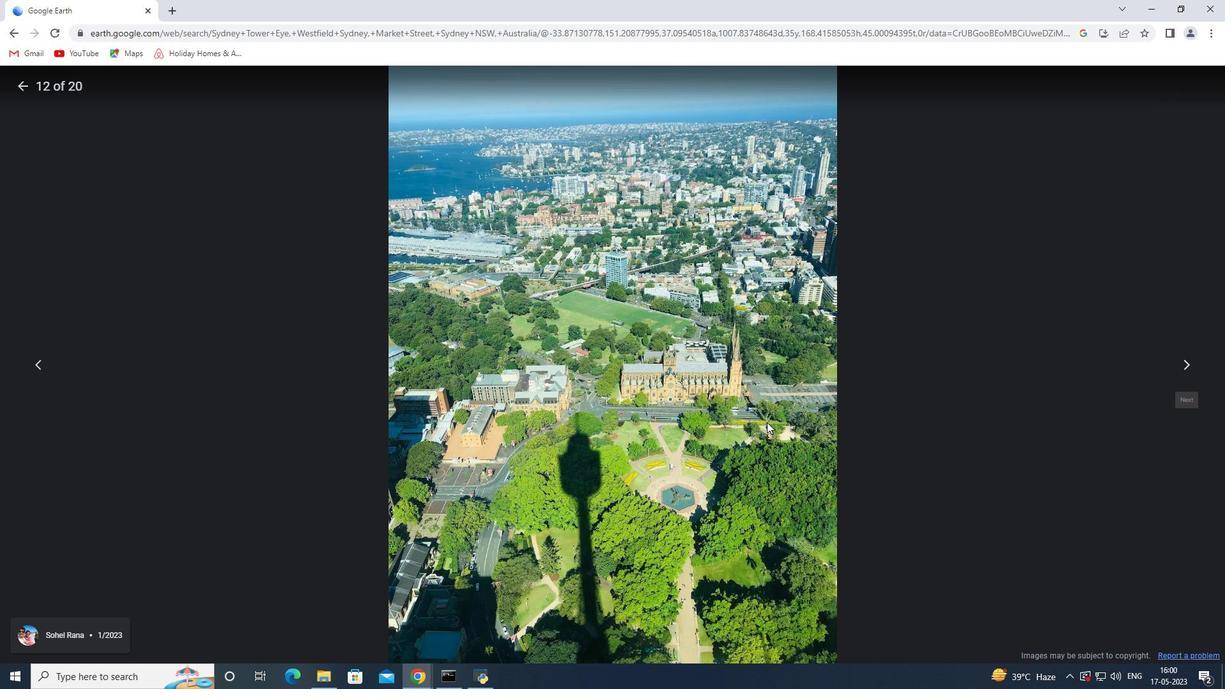 
Action: Key pressed <Key.right><Key.right><Key.right><Key.right><Key.right><Key.right><Key.right>
Screenshot: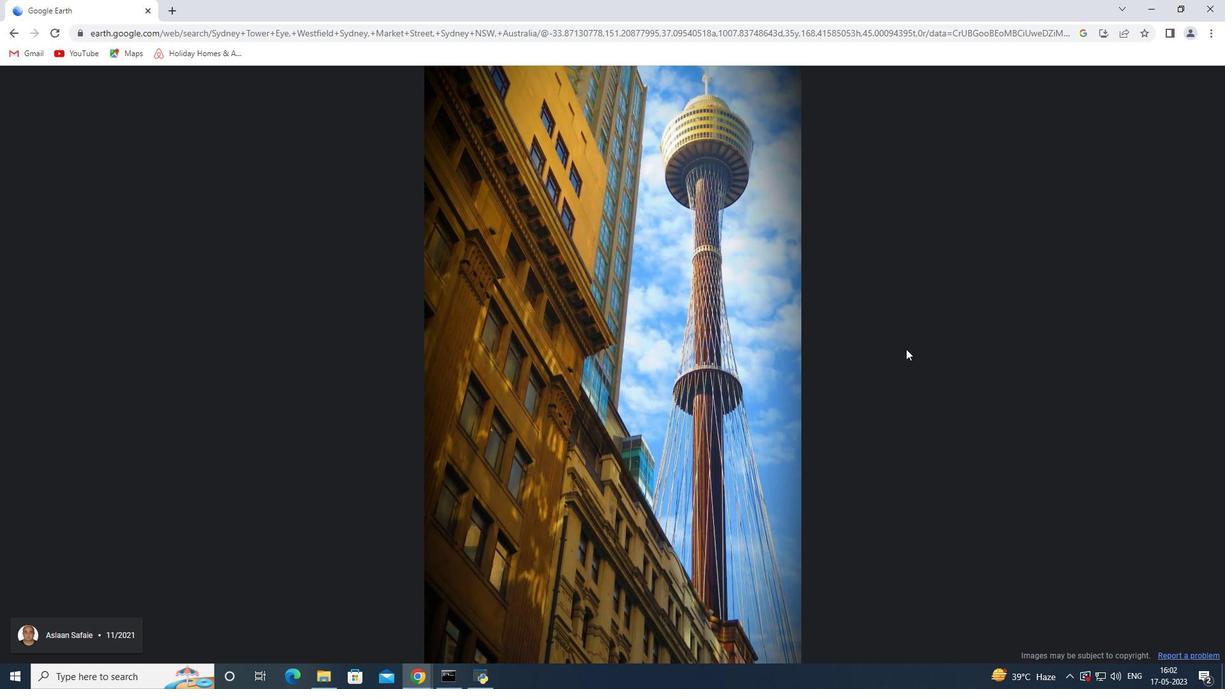 
Action: Mouse moved to (705, 93)
Screenshot: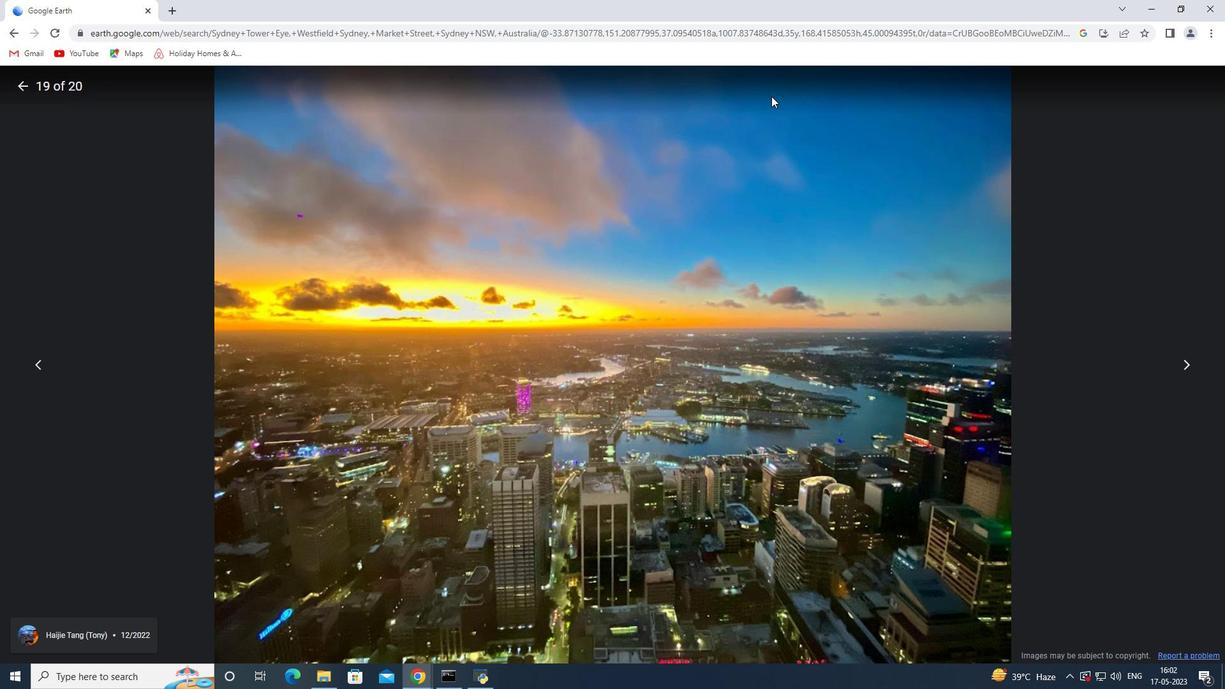 
Action: Key pressed <Key.right>
Screenshot: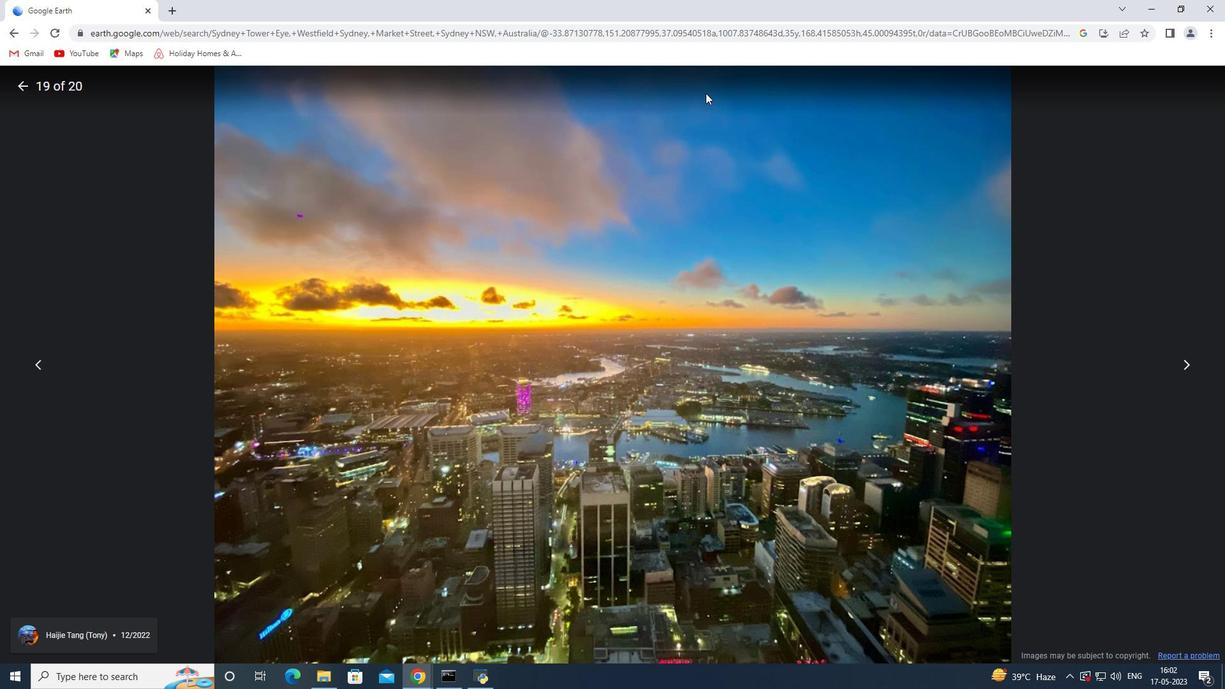 
Action: Mouse moved to (21, 89)
Screenshot: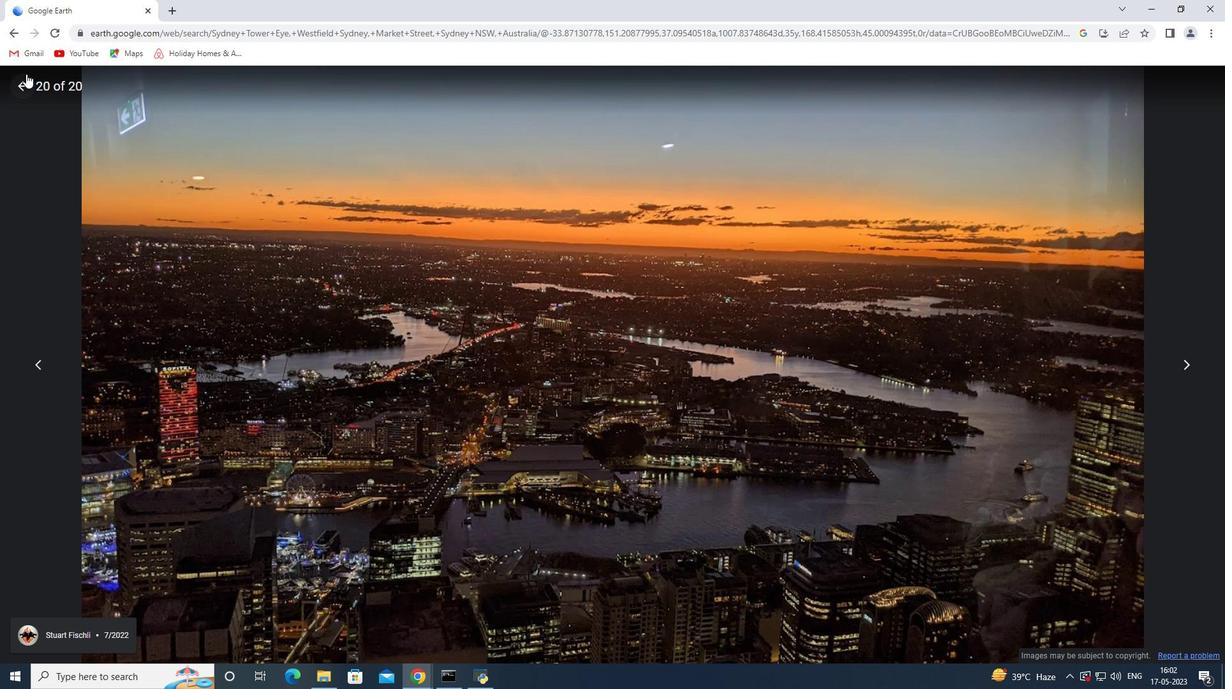 
Action: Mouse pressed left at (21, 89)
Screenshot: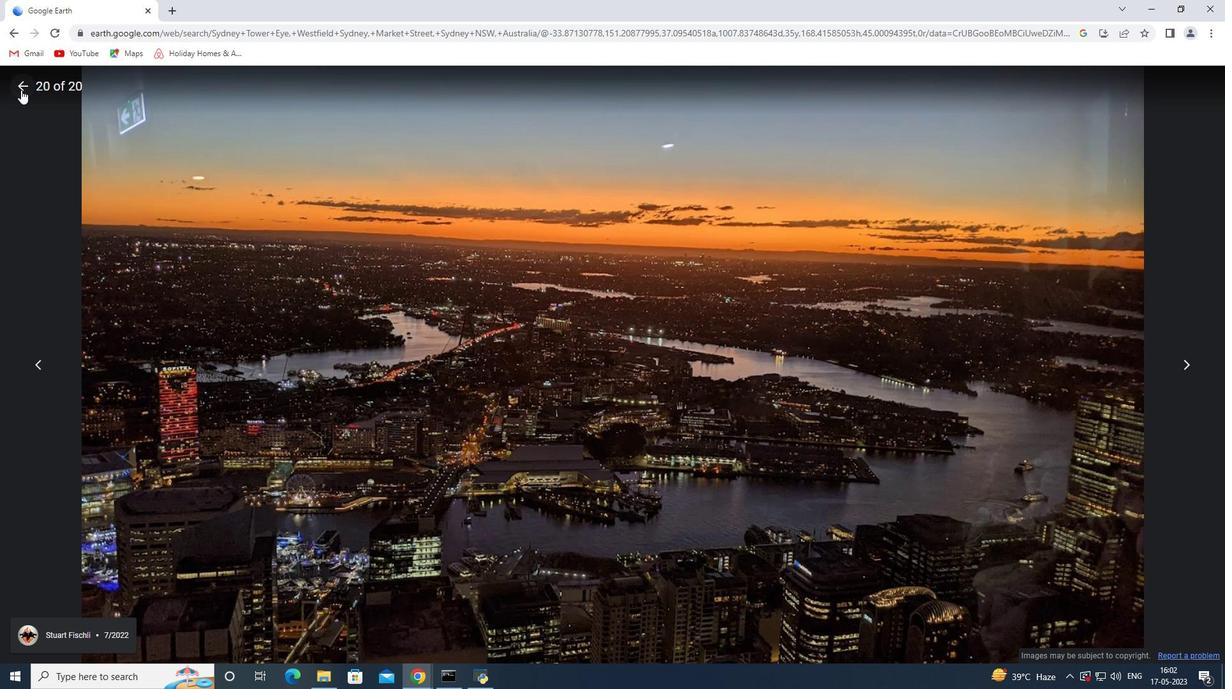 
Action: Mouse moved to (55, 121)
Screenshot: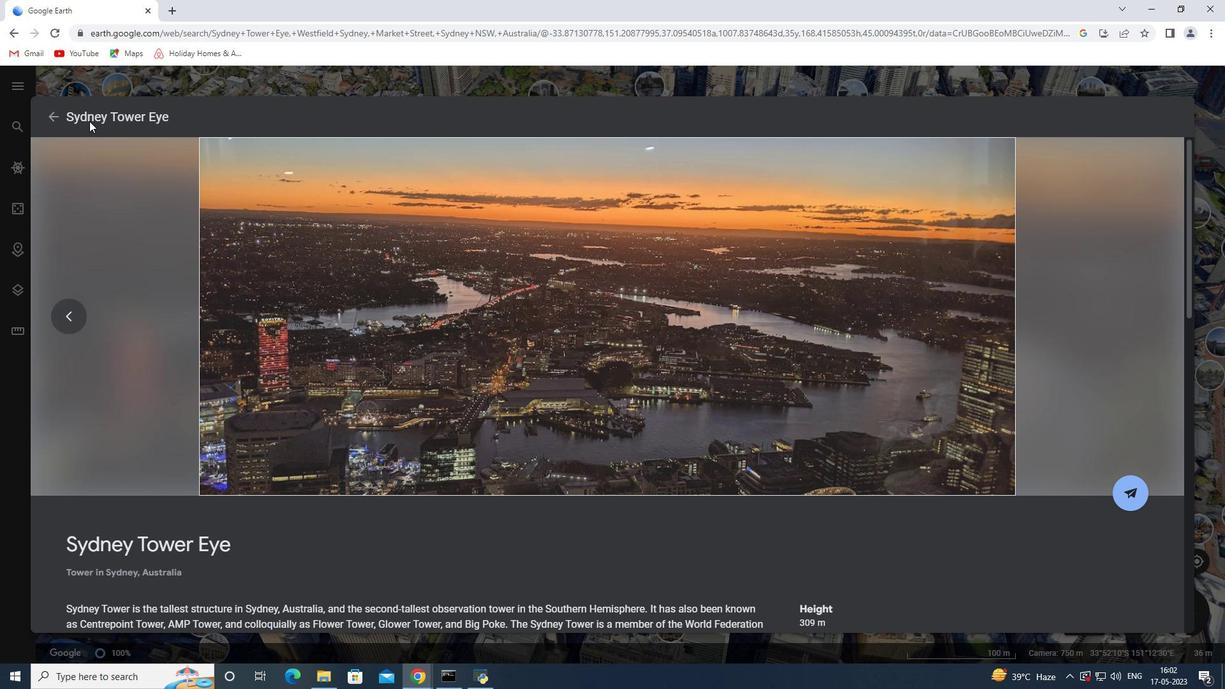 
Action: Mouse pressed left at (55, 121)
Screenshot: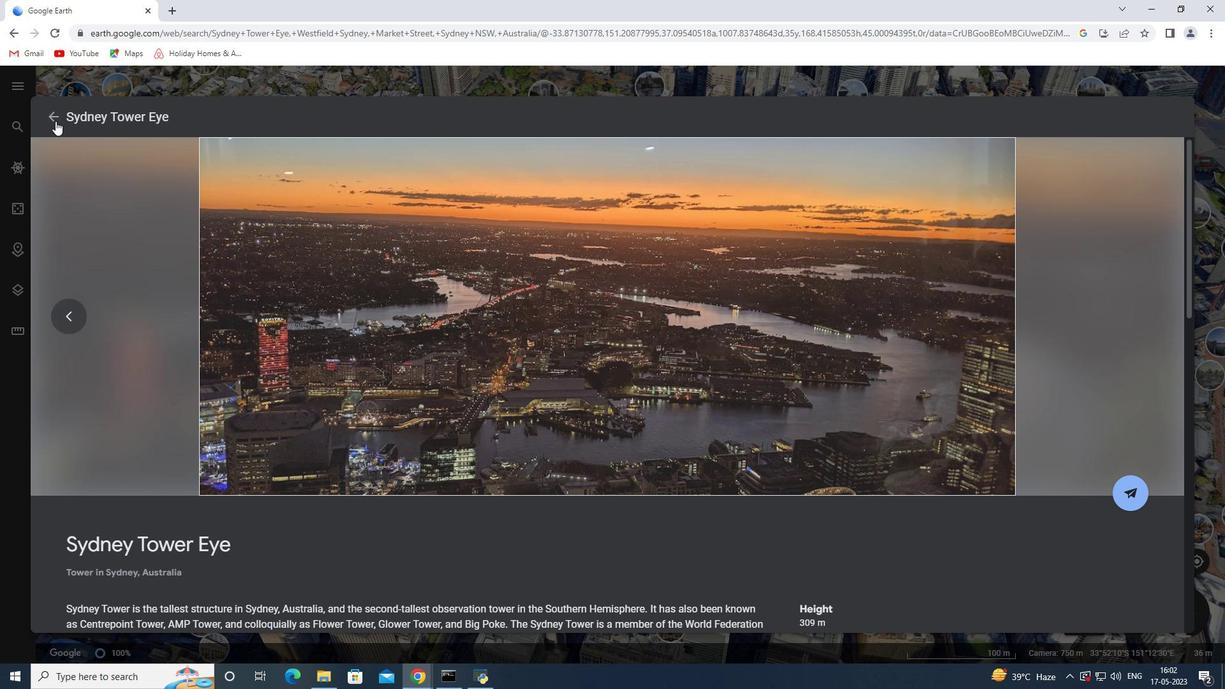 
Action: Mouse moved to (750, 416)
Screenshot: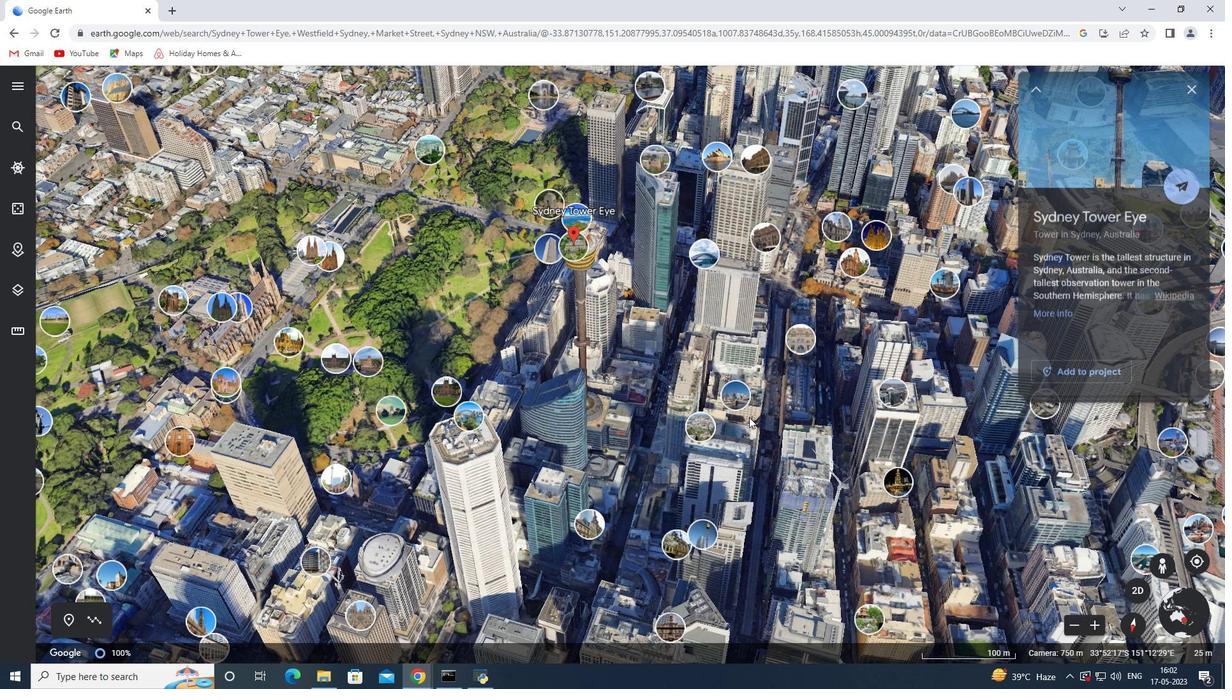
